 Task: Create a due date automation trigger when advanced on, on the tuesday of the week a card is due add fields with custom field "Resume" set to a number greater than 1 and lower than 10 at 11:00 AM.
Action: Mouse moved to (809, 252)
Screenshot: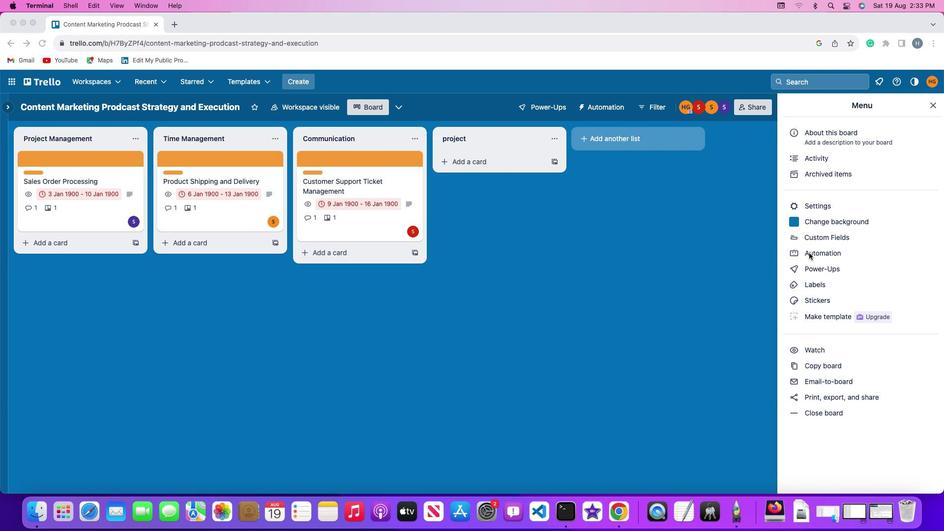 
Action: Mouse pressed left at (809, 252)
Screenshot: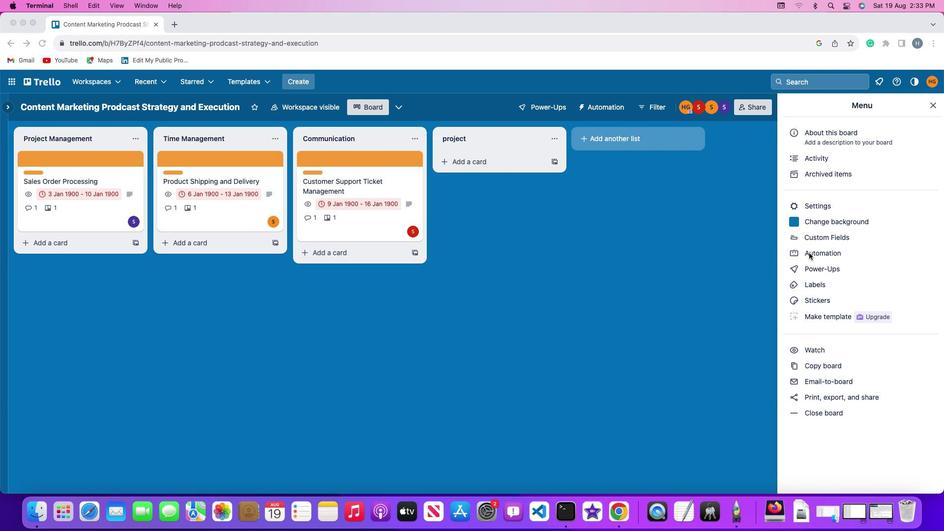 
Action: Mouse moved to (809, 252)
Screenshot: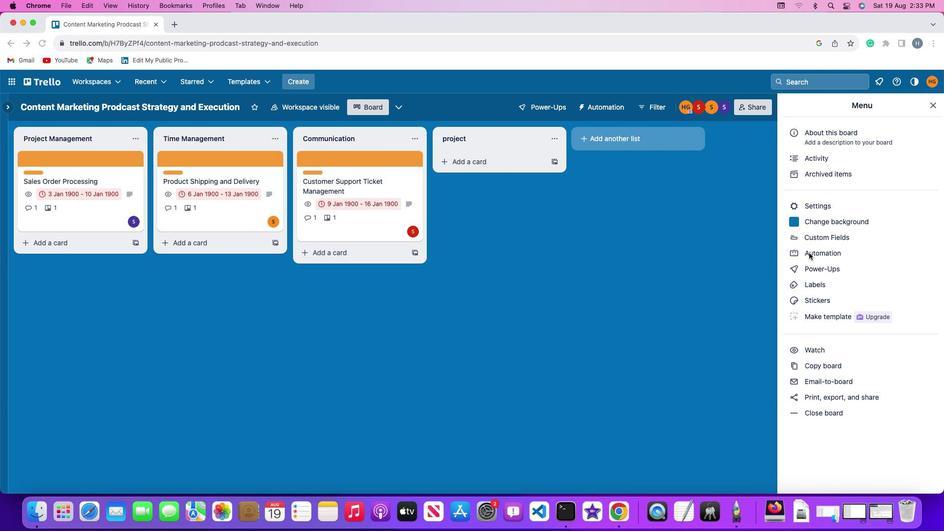 
Action: Mouse pressed left at (809, 252)
Screenshot: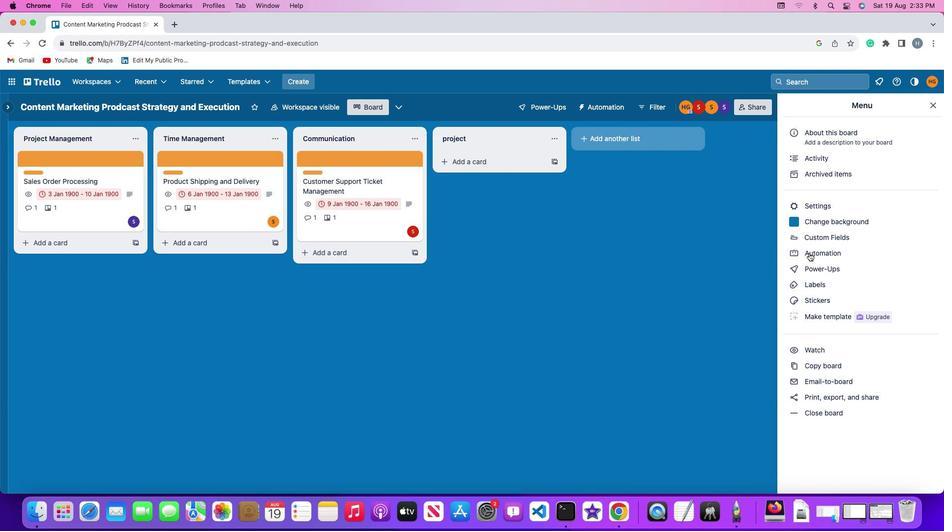 
Action: Mouse moved to (58, 230)
Screenshot: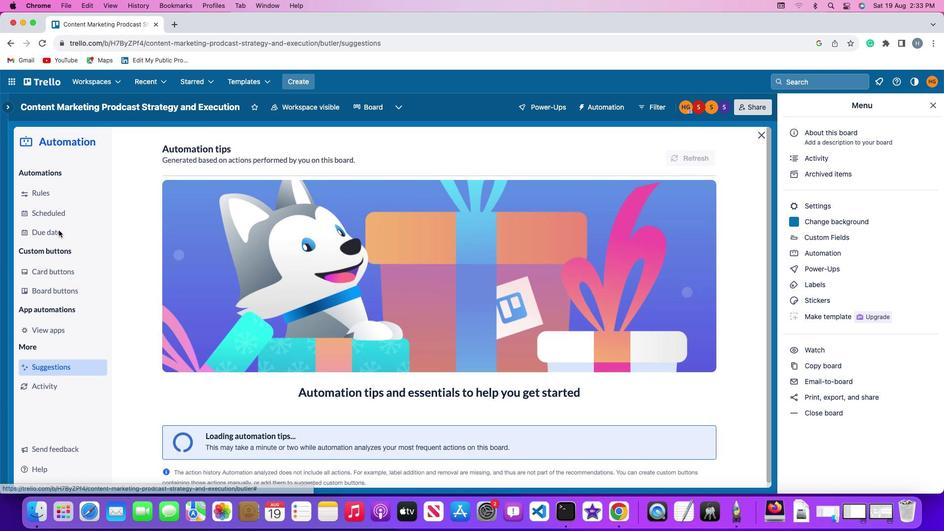 
Action: Mouse pressed left at (58, 230)
Screenshot: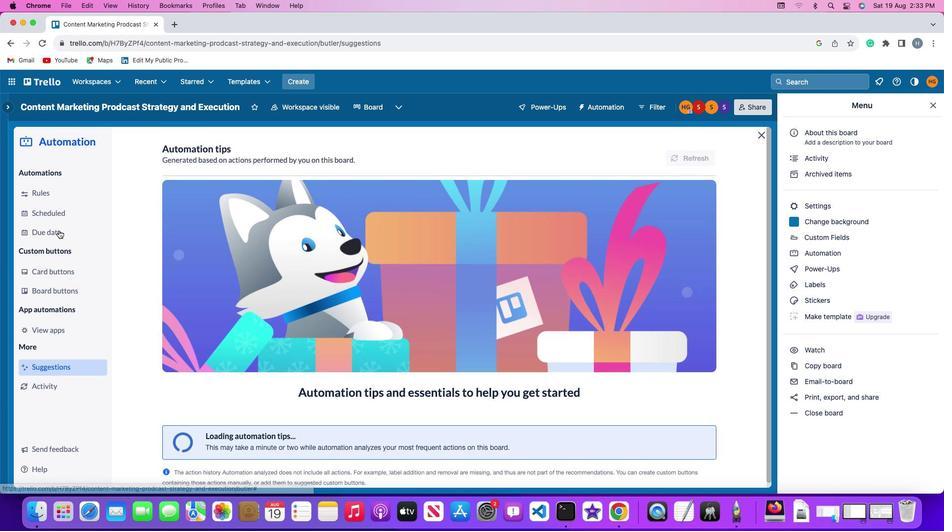 
Action: Mouse moved to (639, 152)
Screenshot: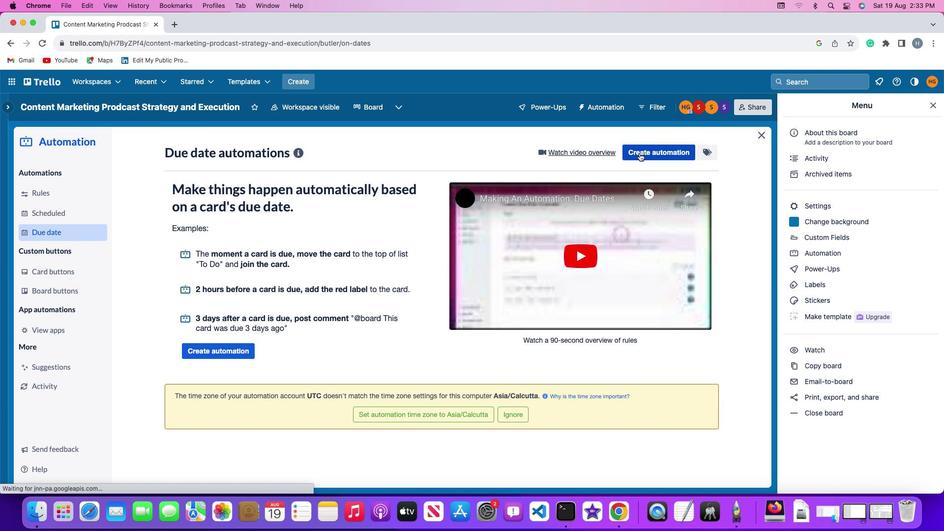 
Action: Mouse pressed left at (639, 152)
Screenshot: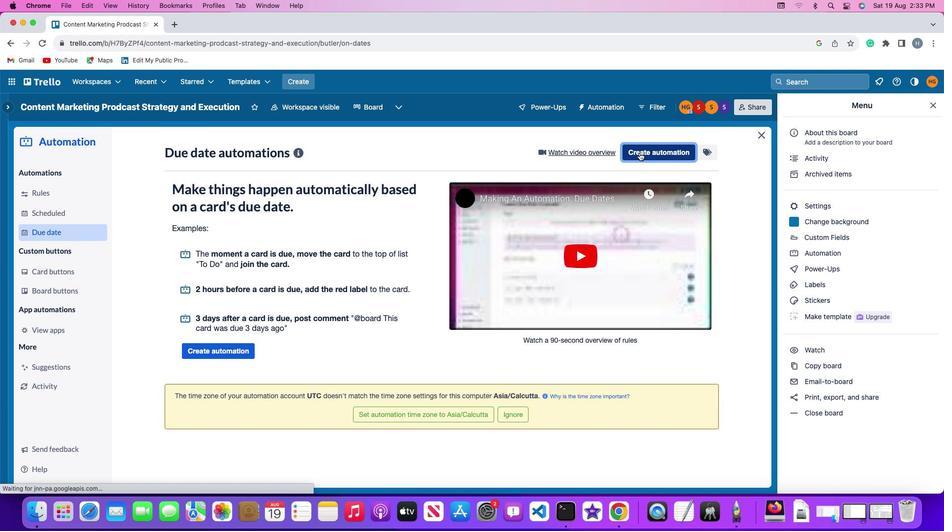 
Action: Mouse moved to (188, 243)
Screenshot: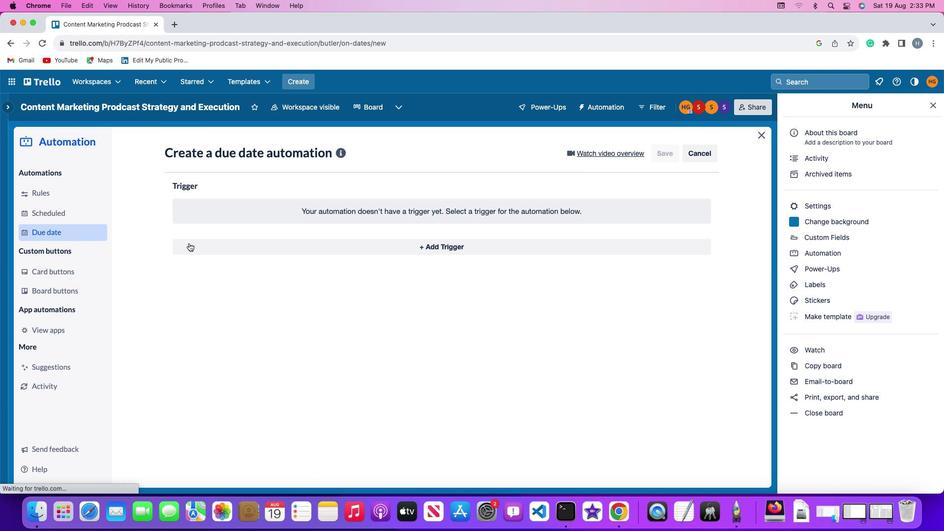 
Action: Mouse pressed left at (188, 243)
Screenshot: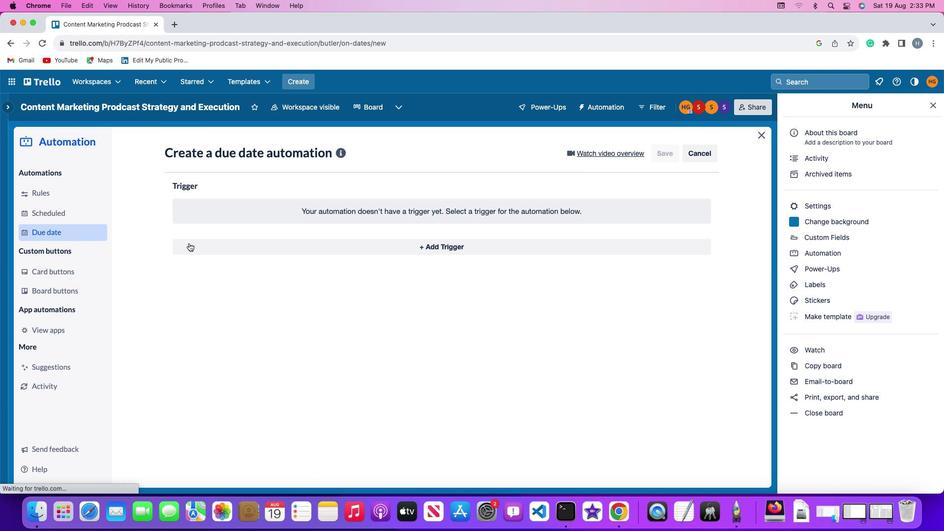 
Action: Mouse moved to (216, 431)
Screenshot: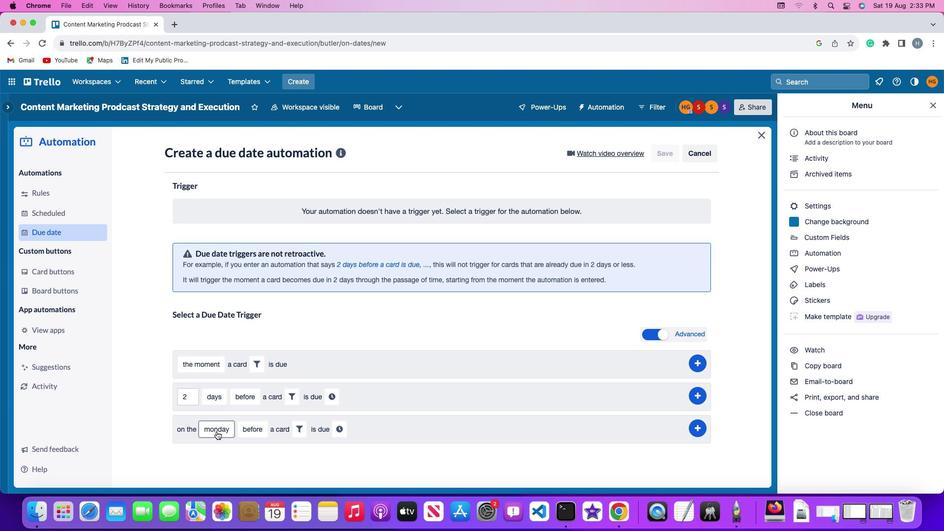 
Action: Mouse pressed left at (216, 431)
Screenshot: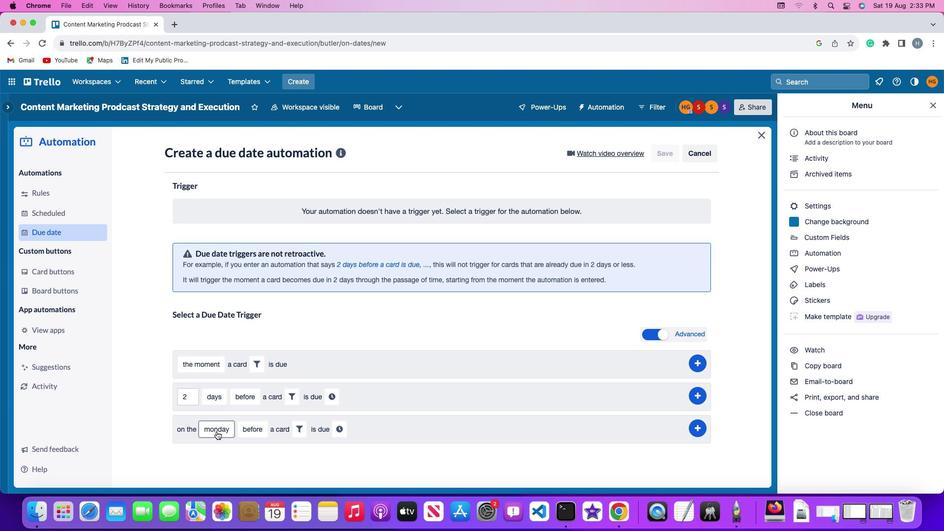 
Action: Mouse moved to (240, 315)
Screenshot: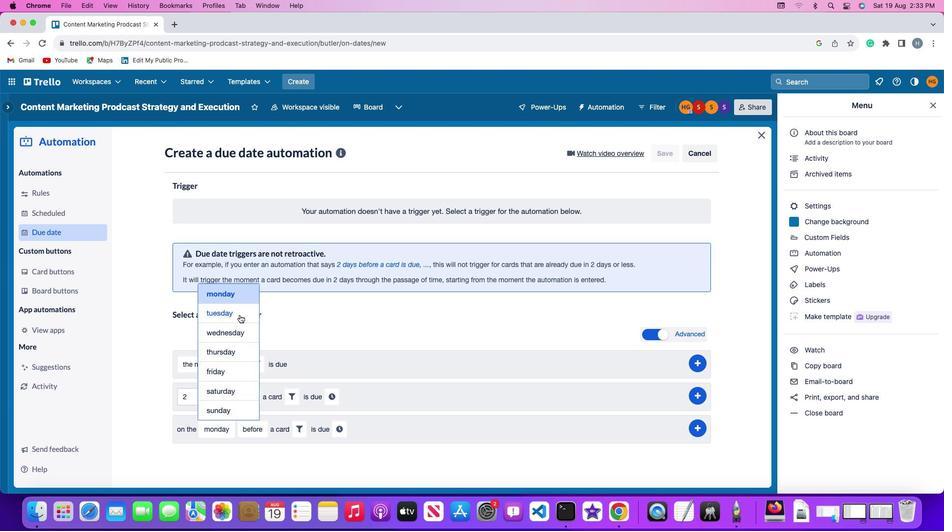 
Action: Mouse pressed left at (240, 315)
Screenshot: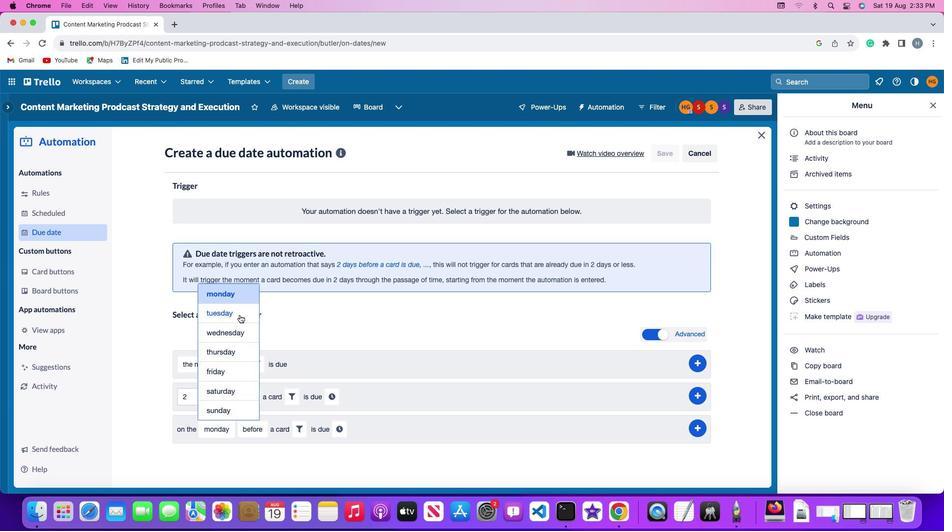 
Action: Mouse moved to (256, 424)
Screenshot: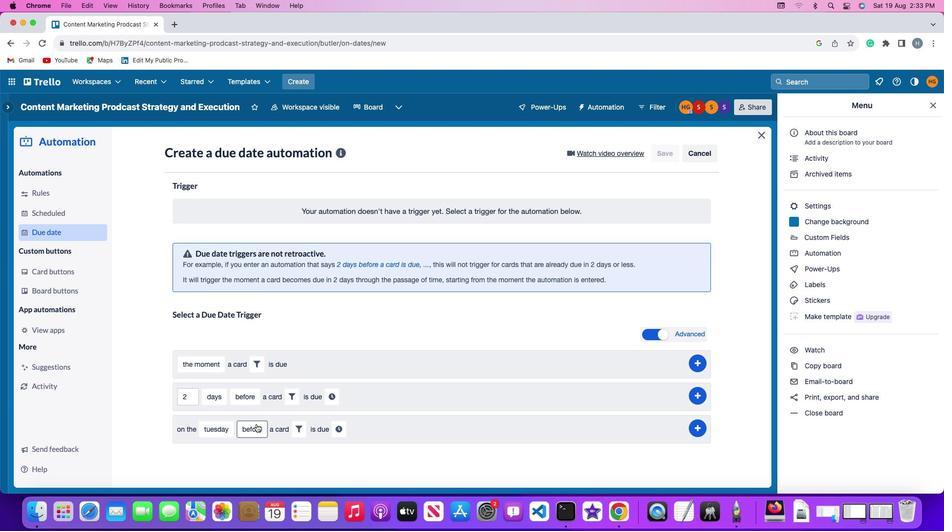 
Action: Mouse pressed left at (256, 424)
Screenshot: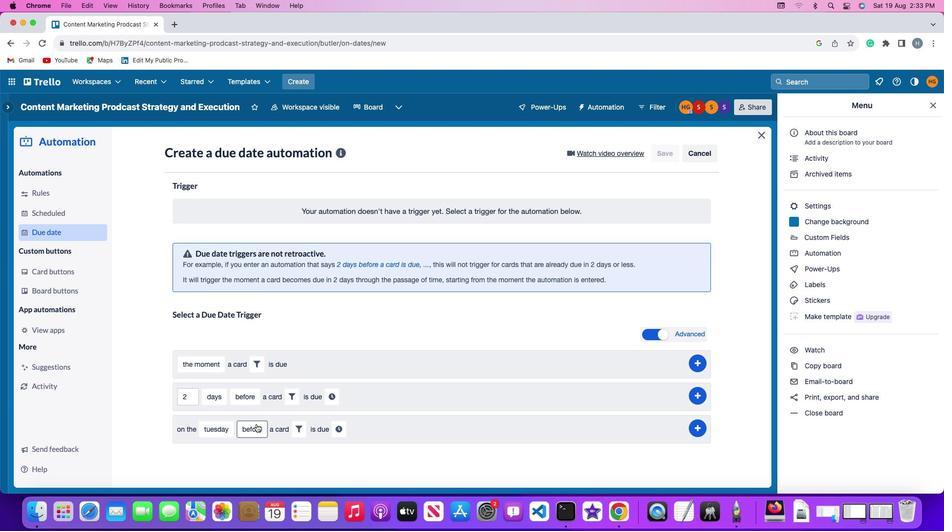 
Action: Mouse moved to (257, 395)
Screenshot: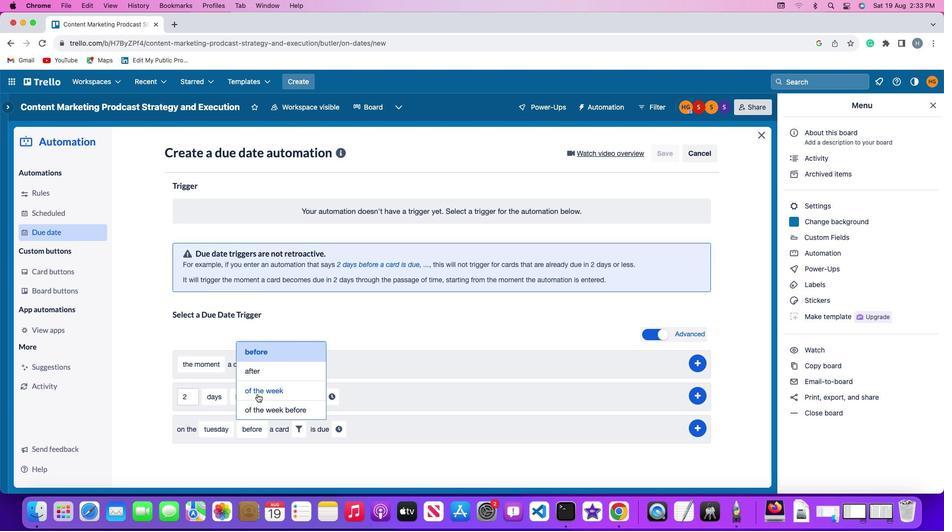 
Action: Mouse pressed left at (257, 395)
Screenshot: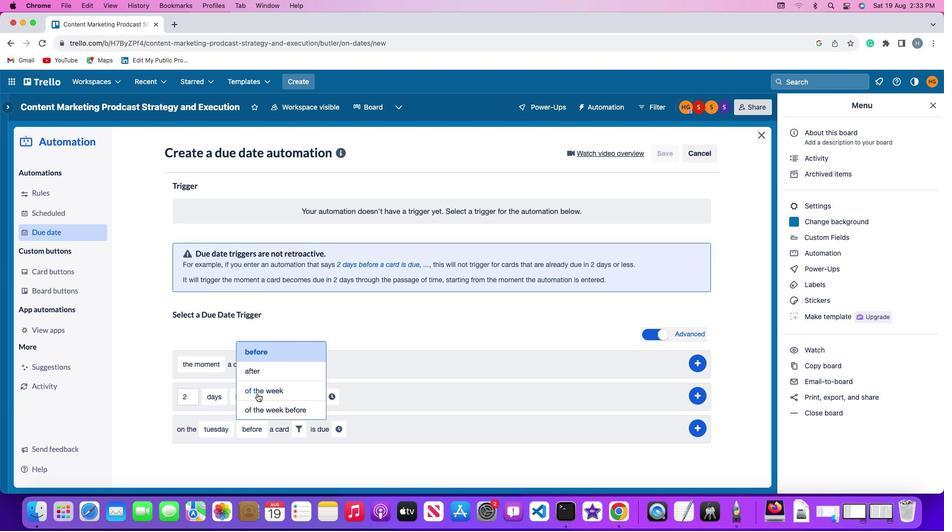 
Action: Mouse moved to (318, 427)
Screenshot: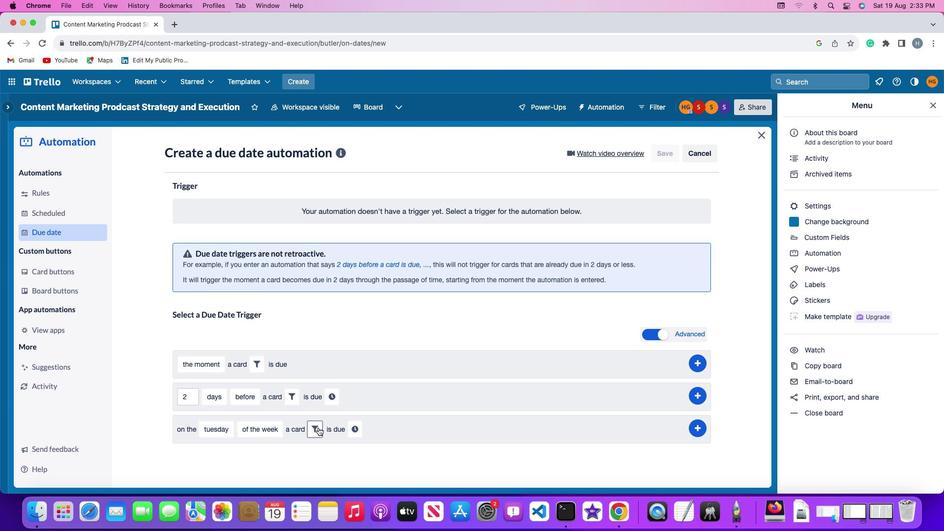 
Action: Mouse pressed left at (318, 427)
Screenshot: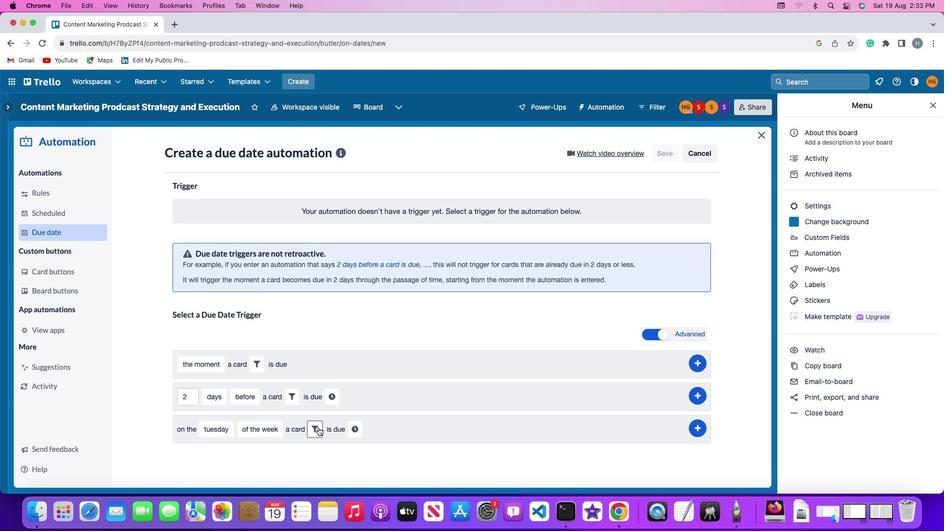 
Action: Mouse moved to (474, 459)
Screenshot: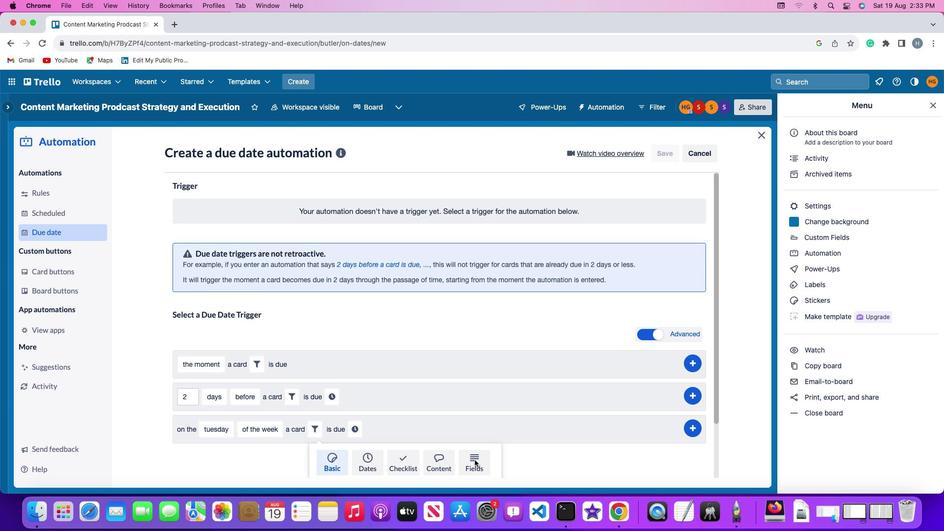 
Action: Mouse pressed left at (474, 459)
Screenshot: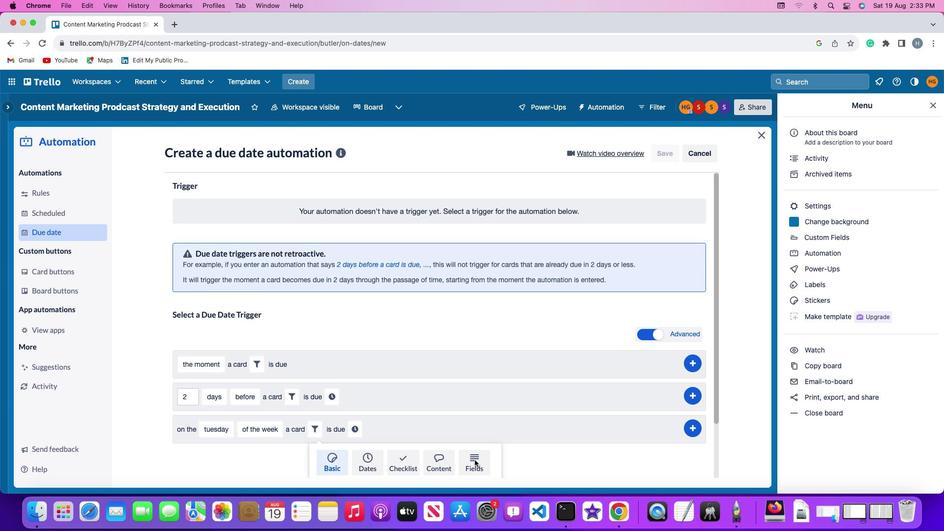 
Action: Mouse moved to (283, 443)
Screenshot: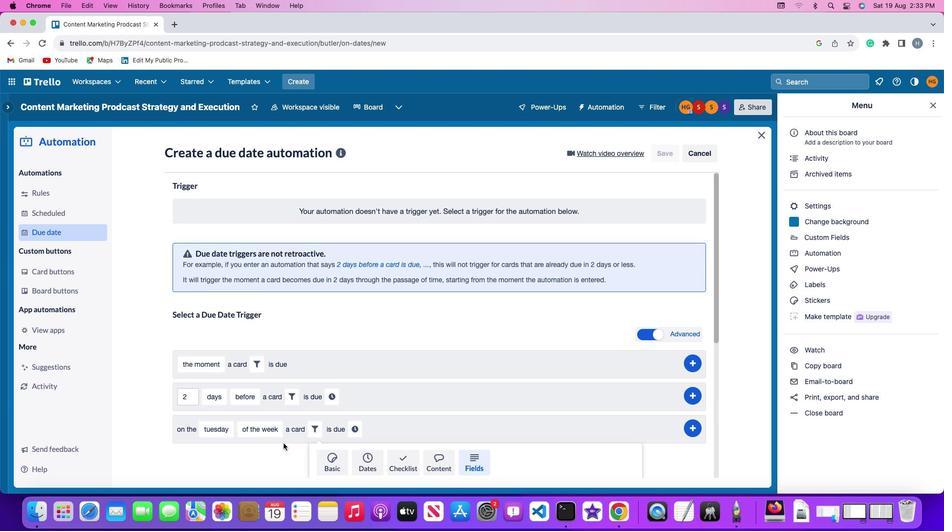 
Action: Mouse scrolled (283, 443) with delta (0, 0)
Screenshot: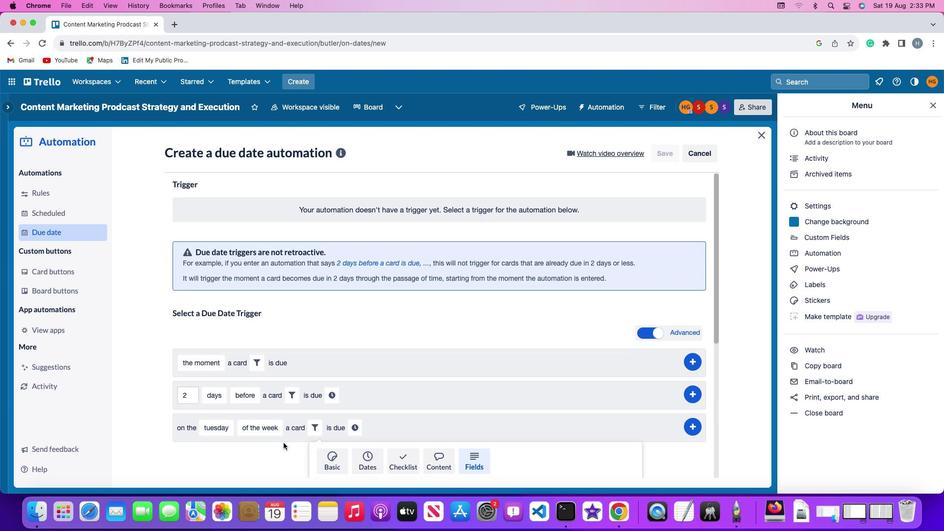 
Action: Mouse scrolled (283, 443) with delta (0, 0)
Screenshot: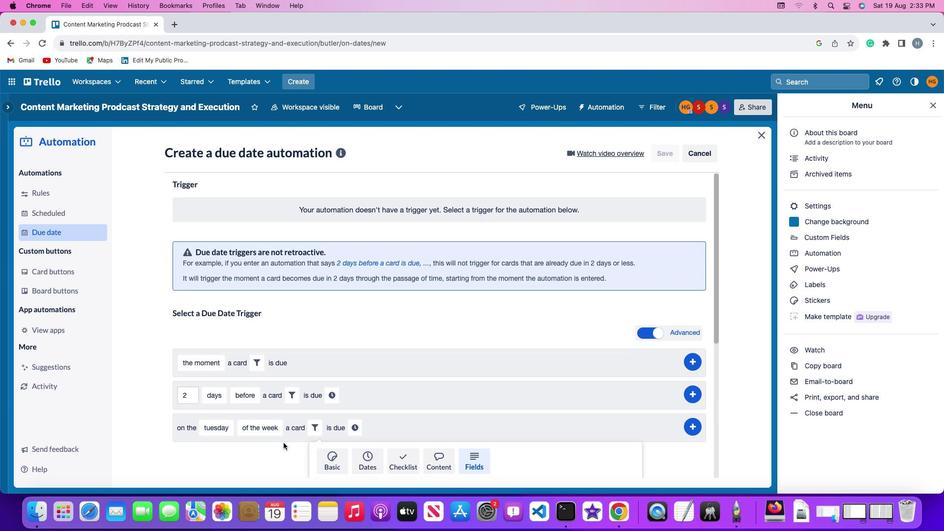 
Action: Mouse scrolled (283, 443) with delta (0, -1)
Screenshot: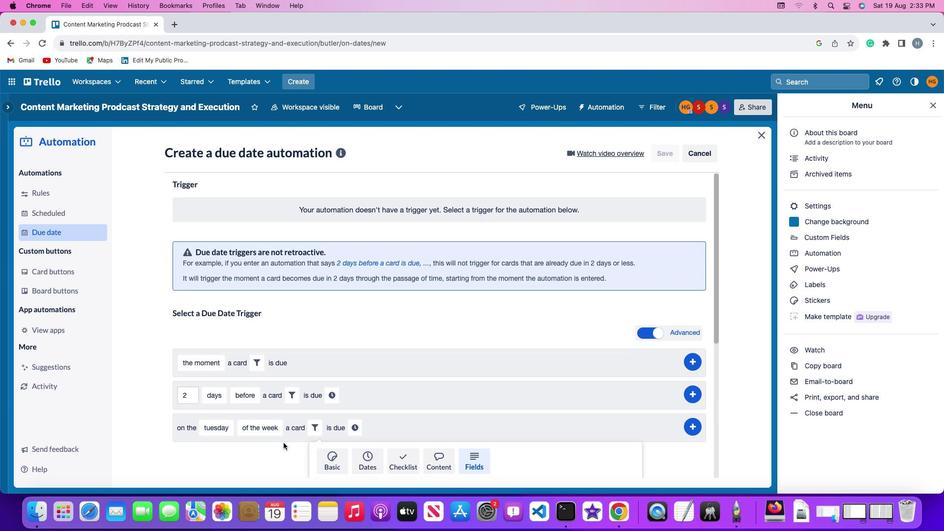 
Action: Mouse moved to (283, 443)
Screenshot: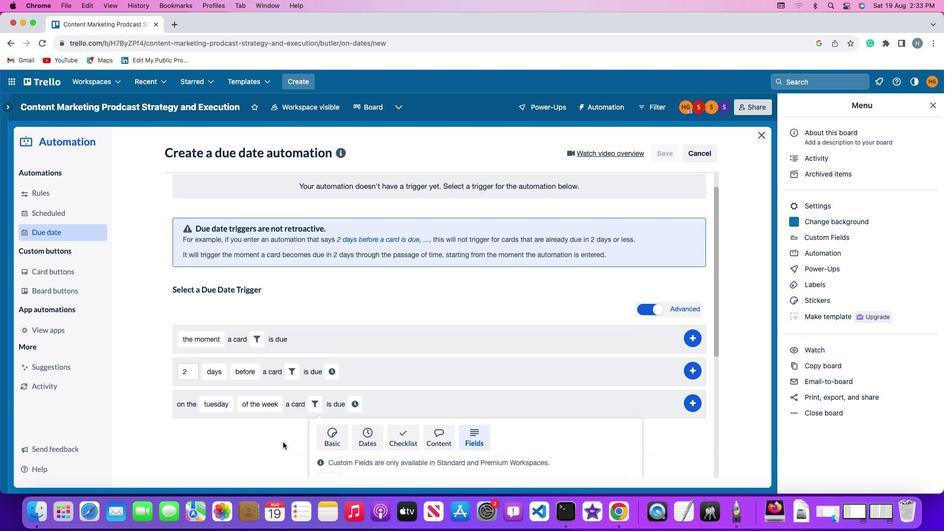 
Action: Mouse scrolled (283, 443) with delta (0, -2)
Screenshot: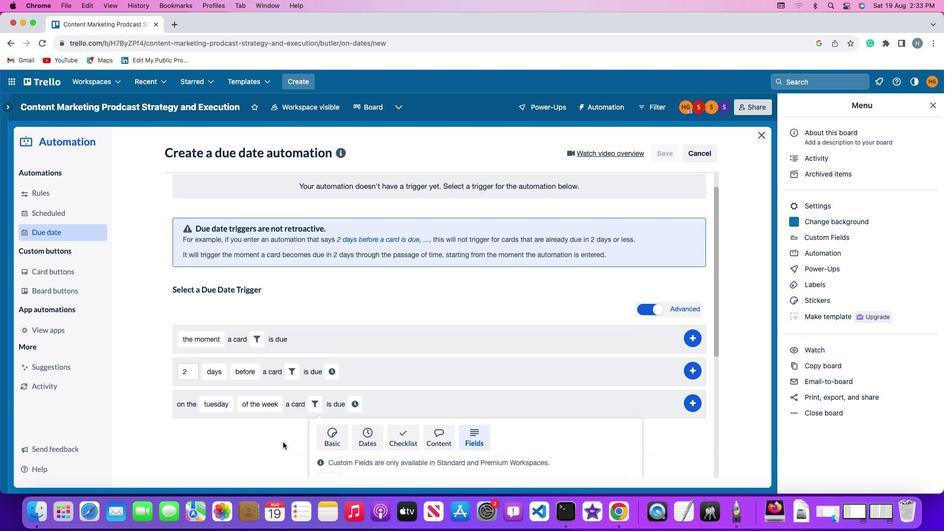 
Action: Mouse moved to (283, 442)
Screenshot: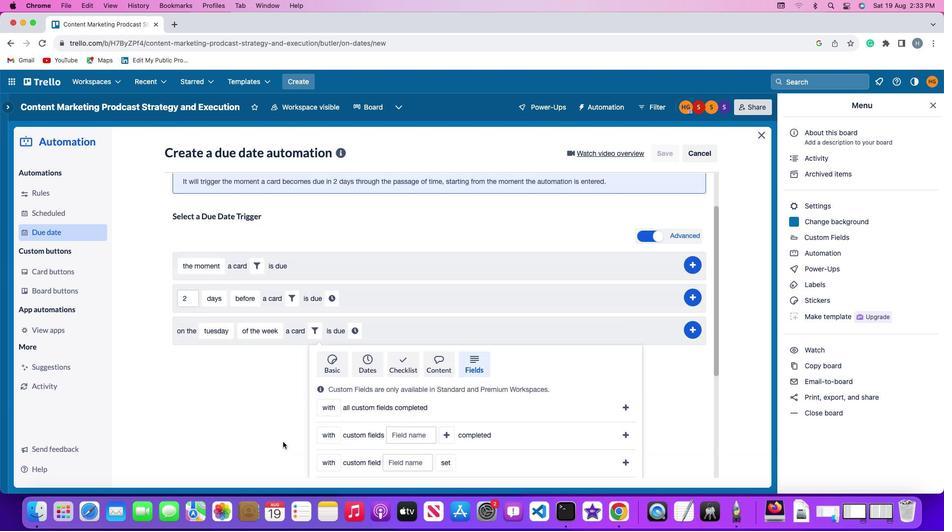 
Action: Mouse scrolled (283, 442) with delta (0, -2)
Screenshot: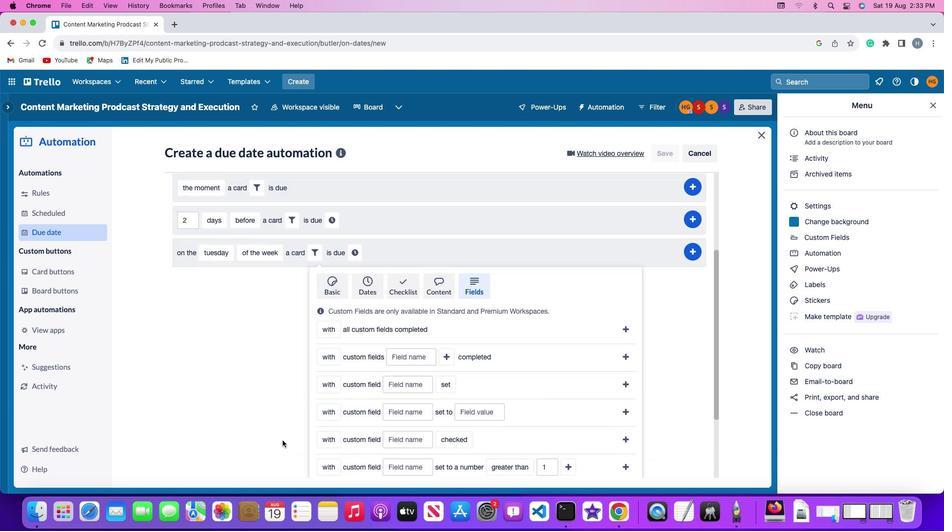 
Action: Mouse moved to (280, 432)
Screenshot: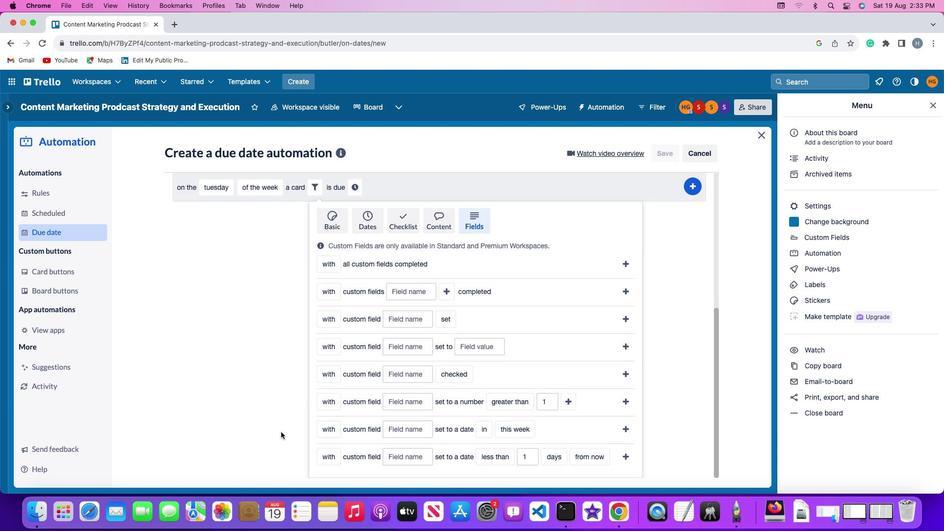 
Action: Mouse scrolled (280, 432) with delta (0, 0)
Screenshot: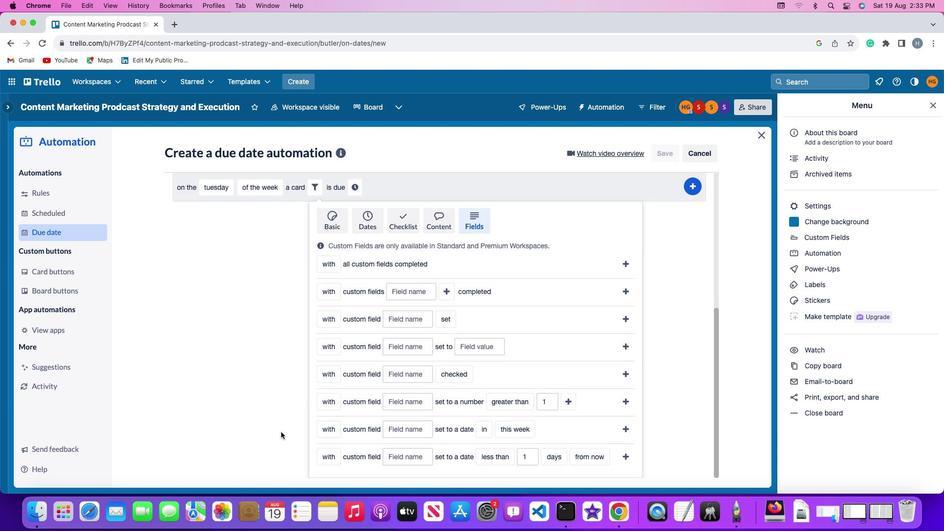 
Action: Mouse moved to (280, 432)
Screenshot: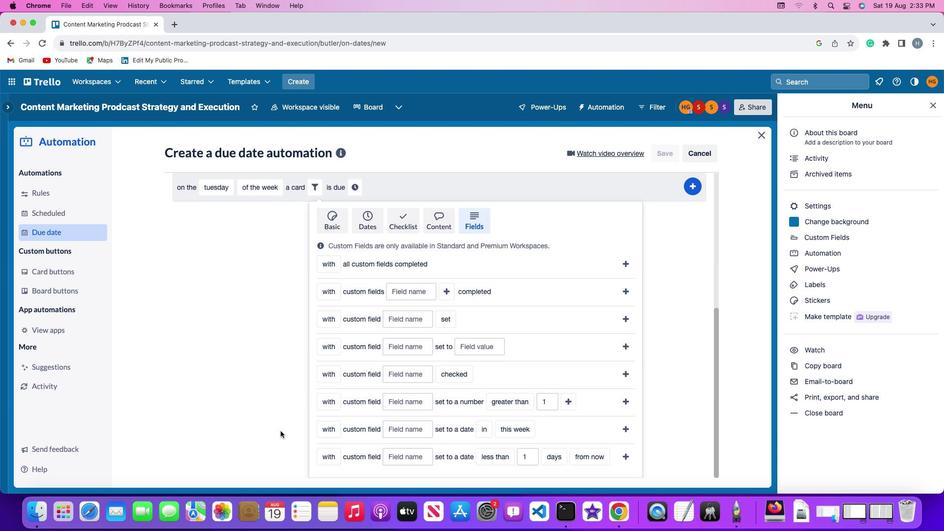 
Action: Mouse scrolled (280, 432) with delta (0, 0)
Screenshot: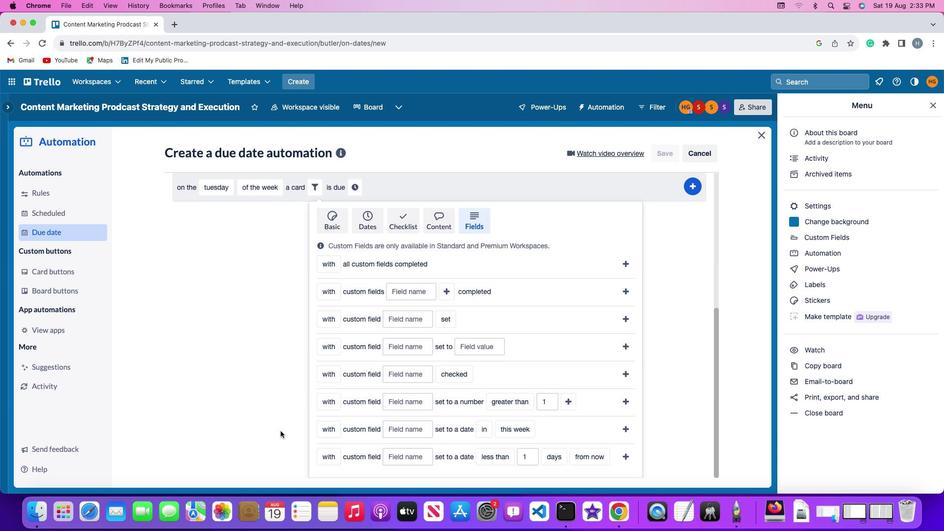 
Action: Mouse moved to (280, 432)
Screenshot: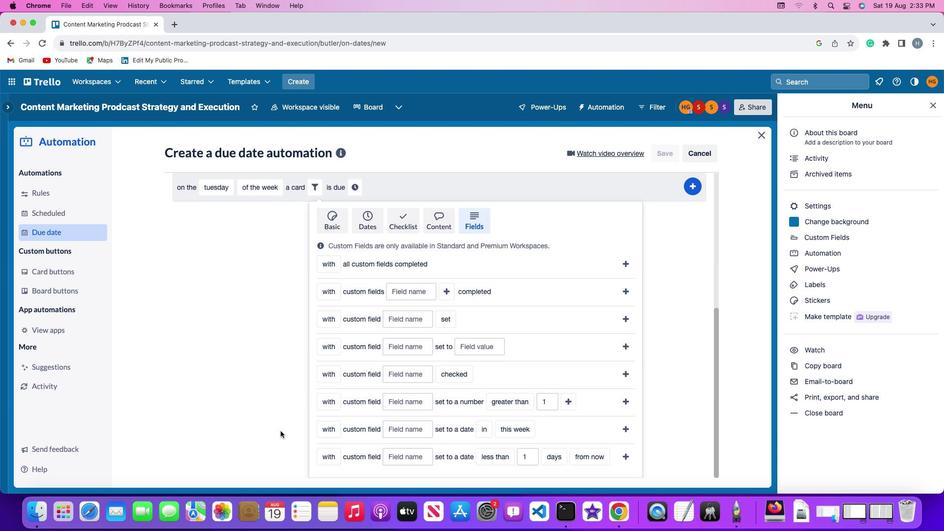 
Action: Mouse scrolled (280, 432) with delta (0, -1)
Screenshot: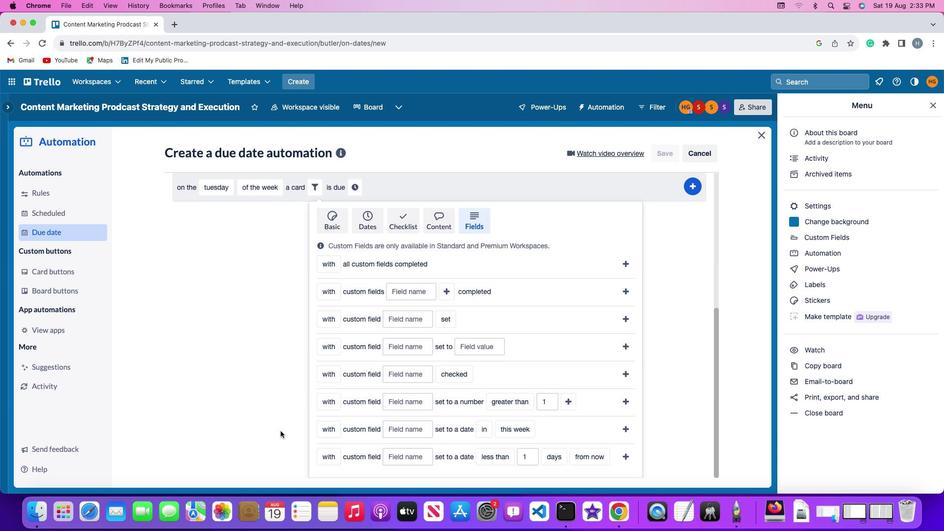 
Action: Mouse moved to (280, 431)
Screenshot: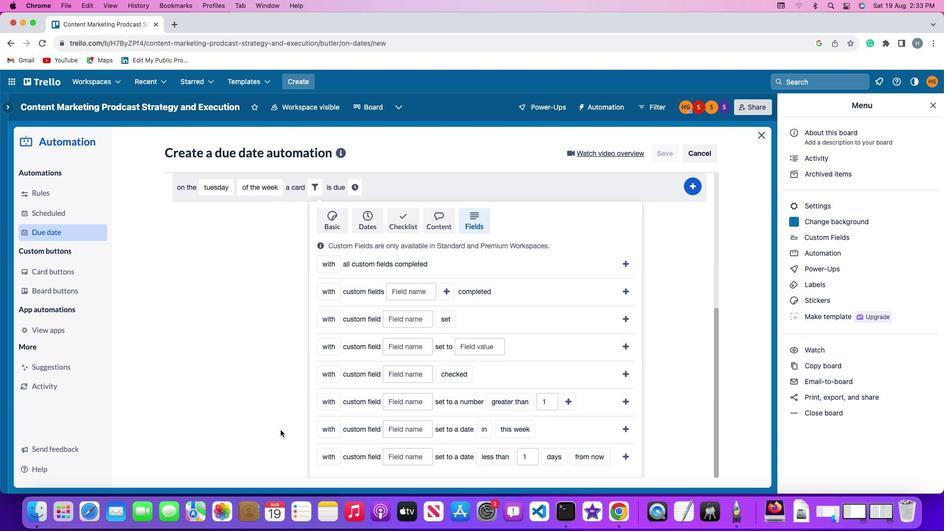 
Action: Mouse scrolled (280, 431) with delta (0, -2)
Screenshot: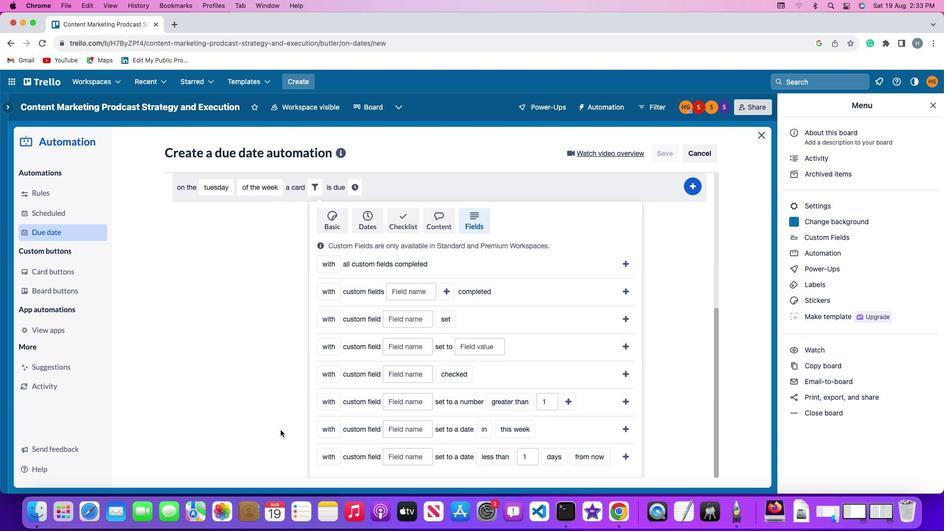 
Action: Mouse moved to (334, 405)
Screenshot: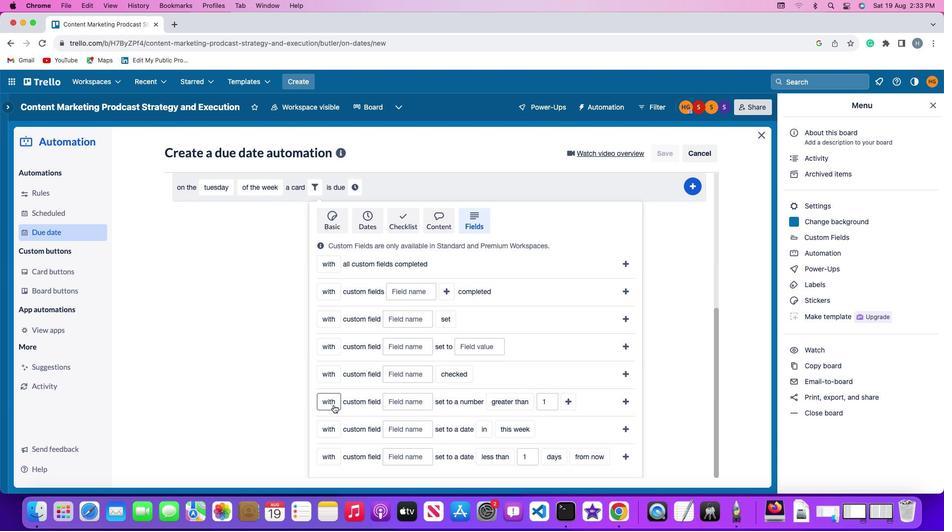 
Action: Mouse pressed left at (334, 405)
Screenshot: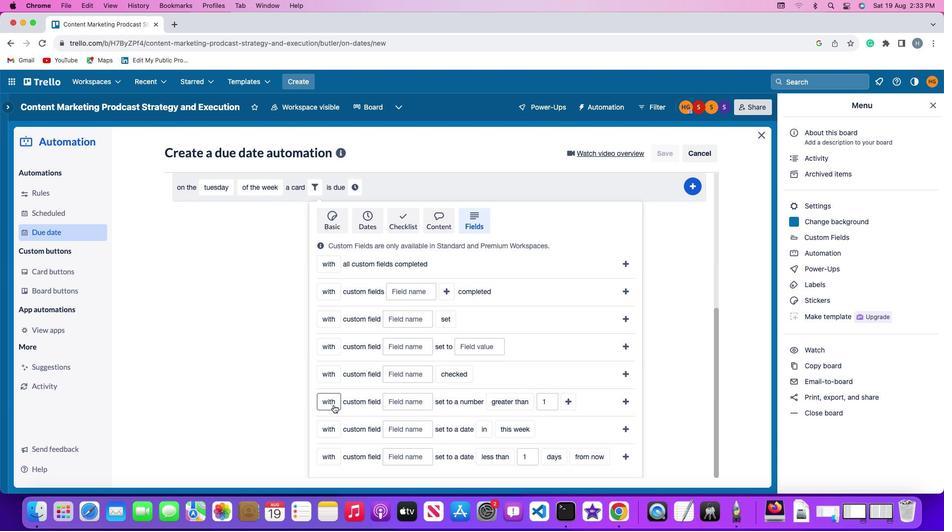 
Action: Mouse moved to (338, 422)
Screenshot: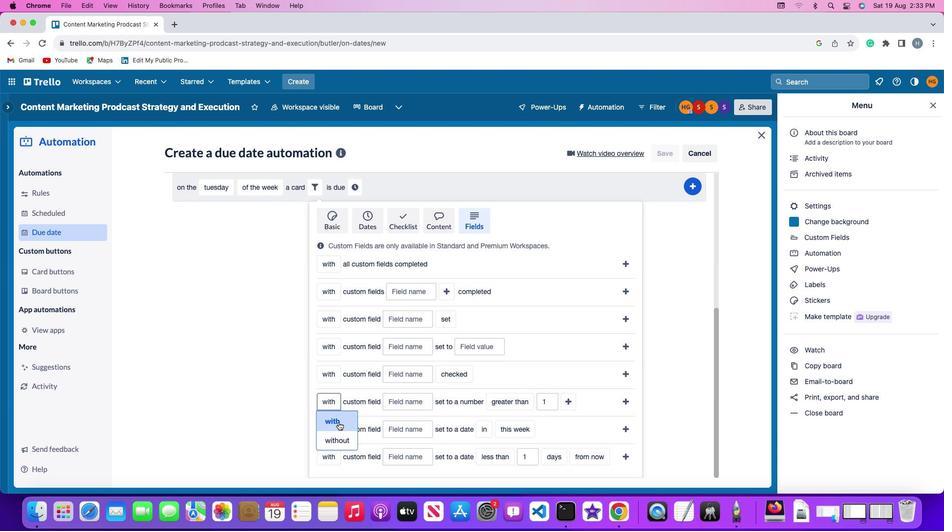 
Action: Mouse pressed left at (338, 422)
Screenshot: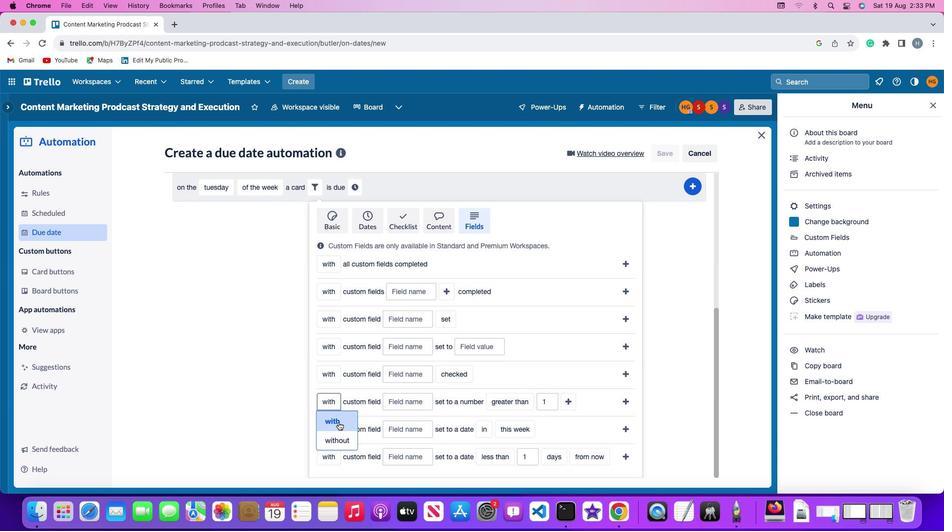 
Action: Mouse moved to (414, 403)
Screenshot: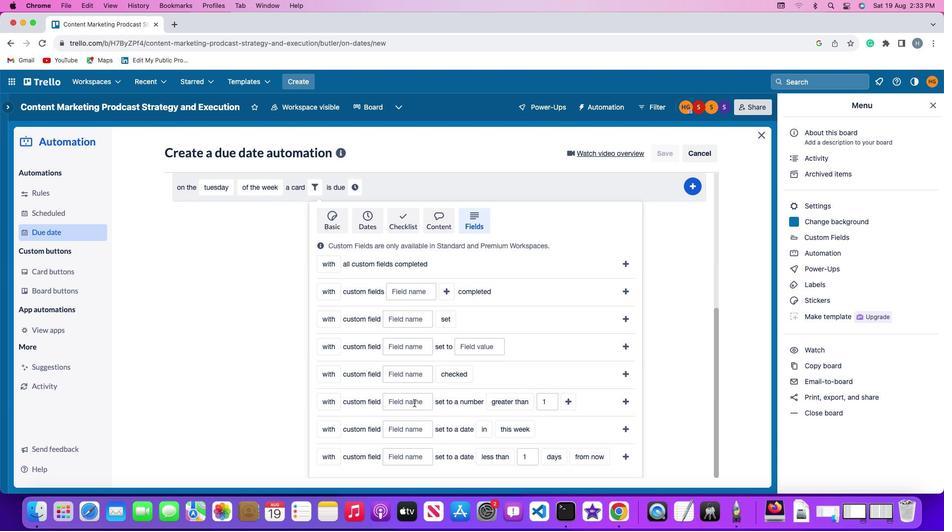 
Action: Mouse pressed left at (414, 403)
Screenshot: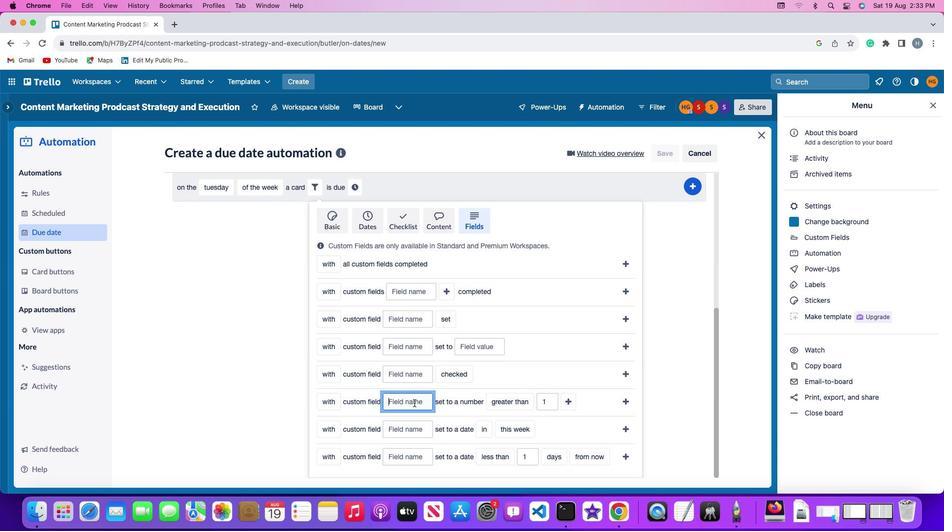 
Action: Mouse moved to (415, 401)
Screenshot: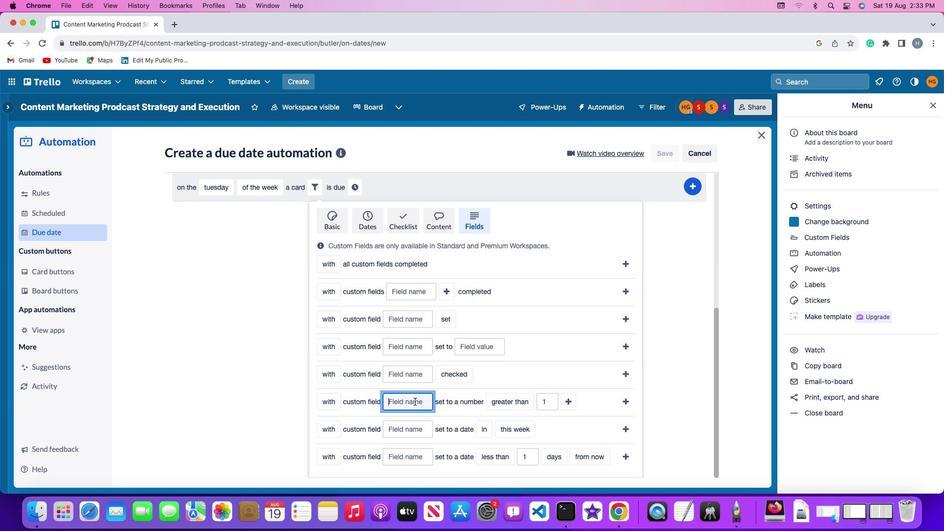 
Action: Key pressed Key.shift
Screenshot: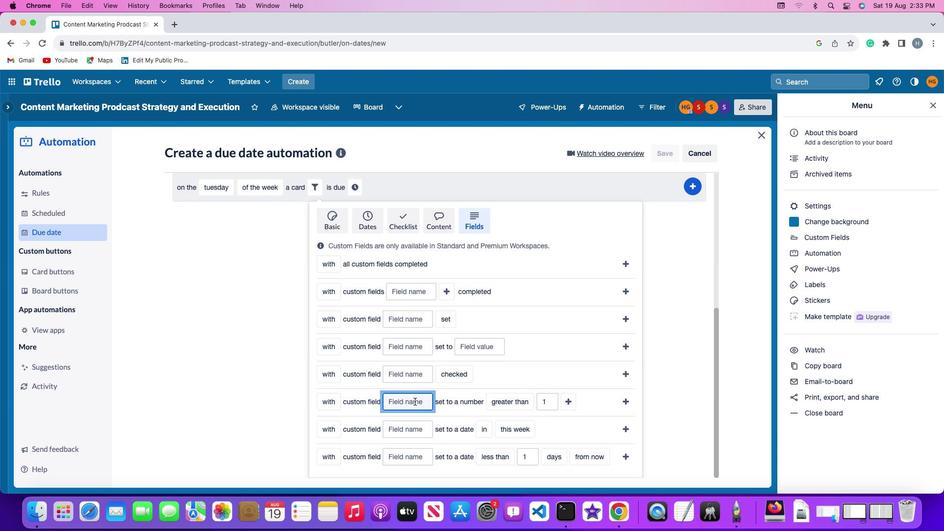 
Action: Mouse moved to (414, 400)
Screenshot: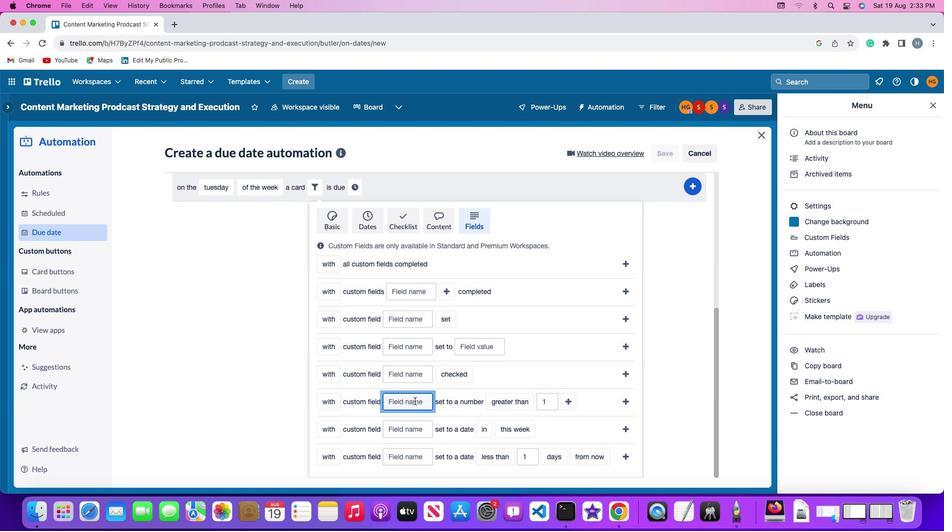 
Action: Key pressed 'R''e''s''u''m''e'
Screenshot: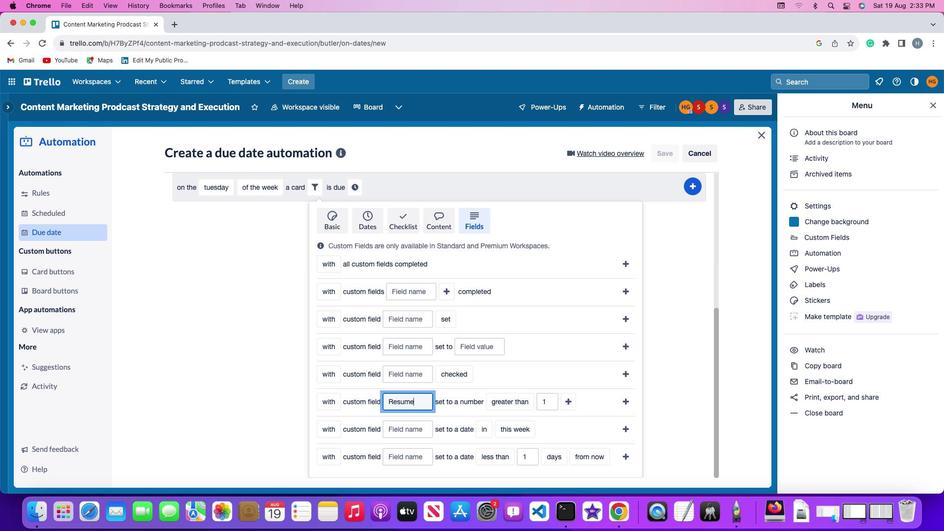 
Action: Mouse moved to (497, 406)
Screenshot: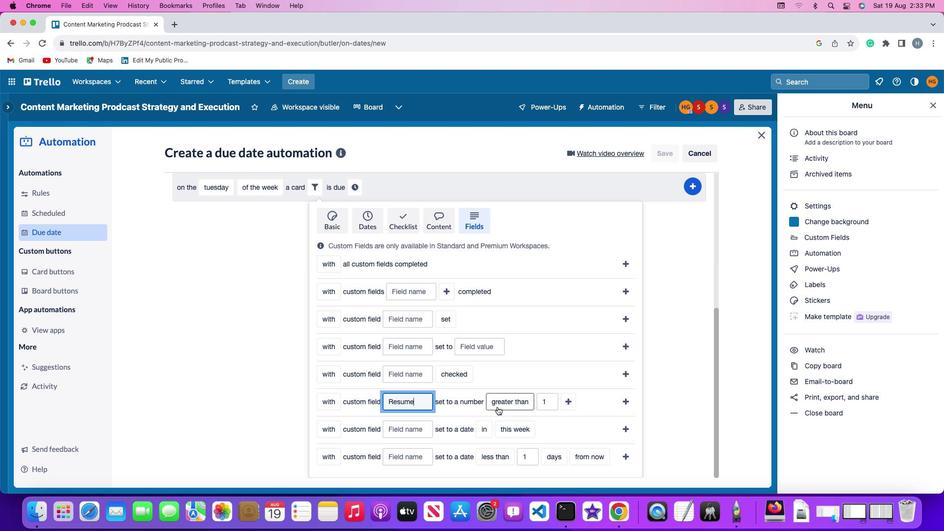 
Action: Mouse pressed left at (497, 406)
Screenshot: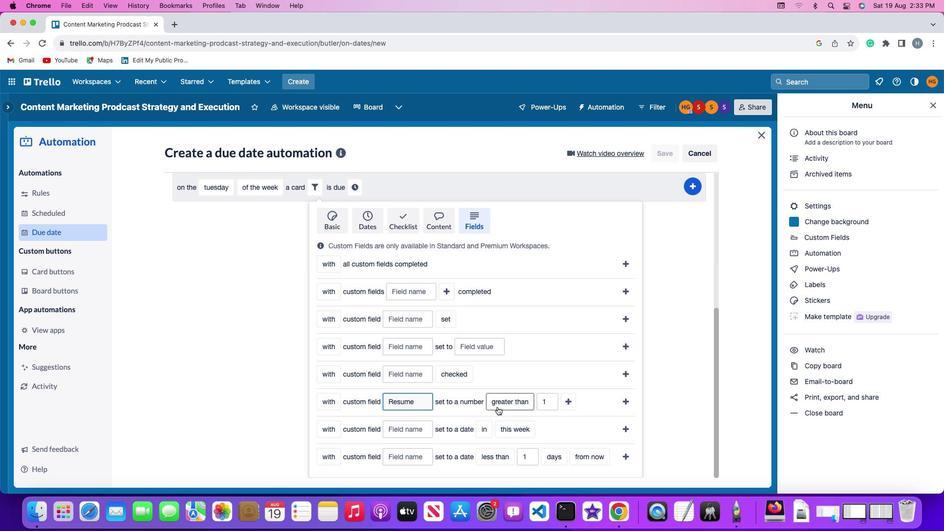 
Action: Mouse moved to (514, 326)
Screenshot: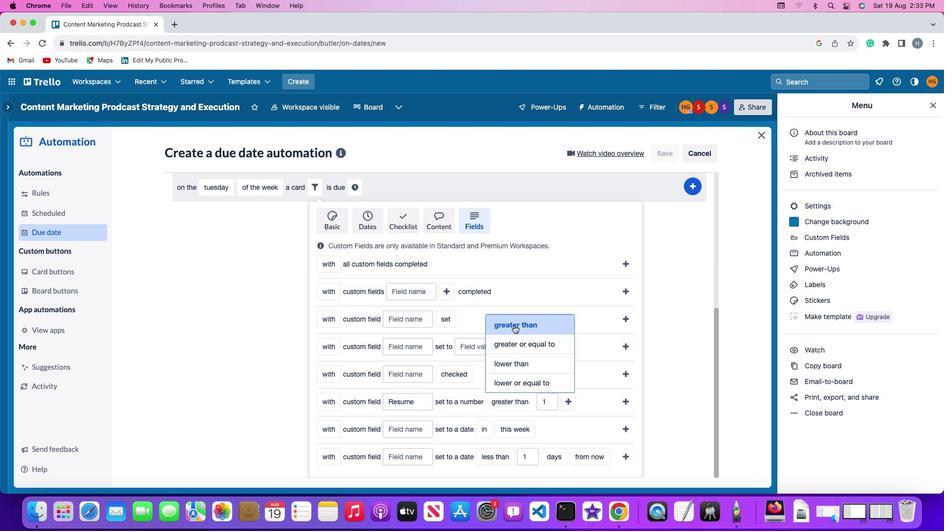 
Action: Mouse pressed left at (514, 326)
Screenshot: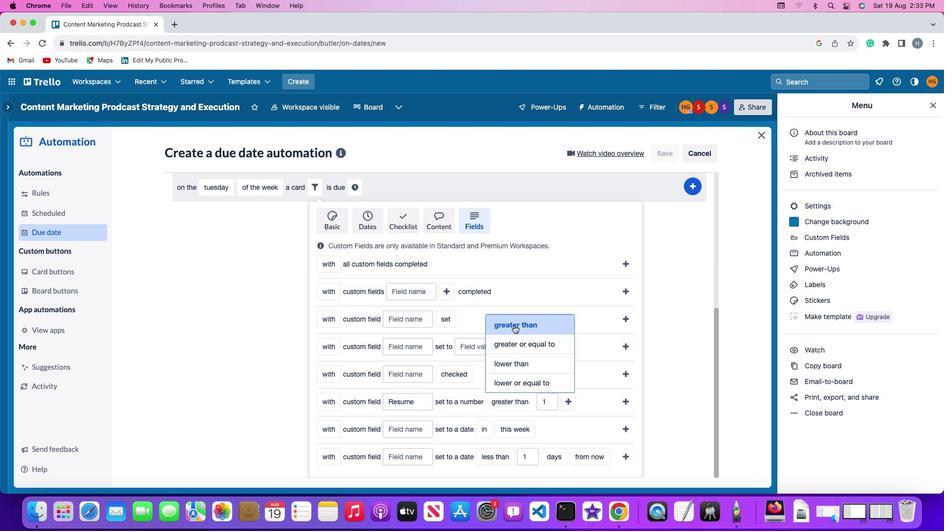 
Action: Mouse moved to (548, 401)
Screenshot: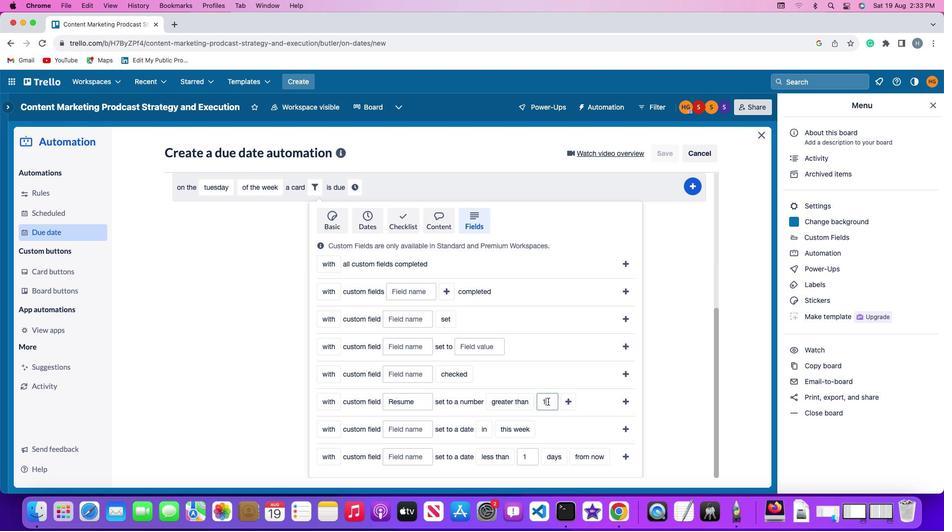 
Action: Mouse pressed left at (548, 401)
Screenshot: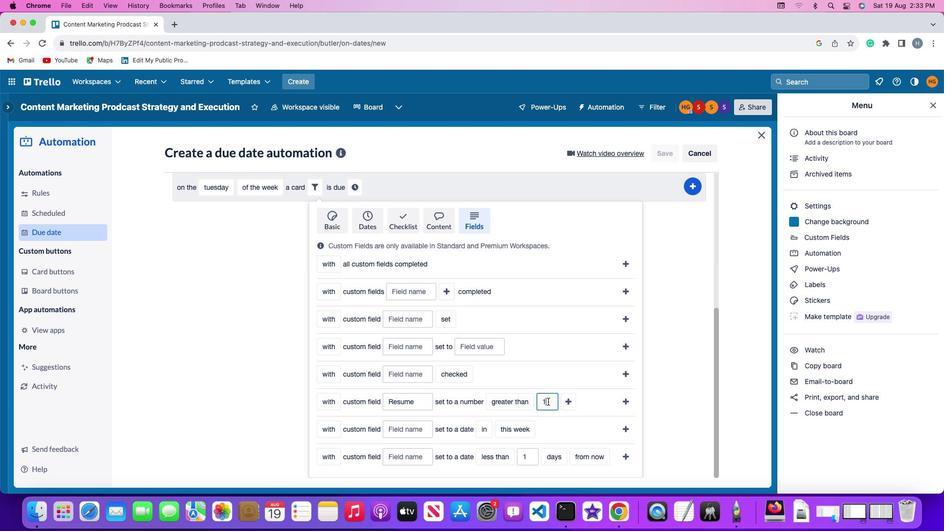 
Action: Mouse moved to (549, 401)
Screenshot: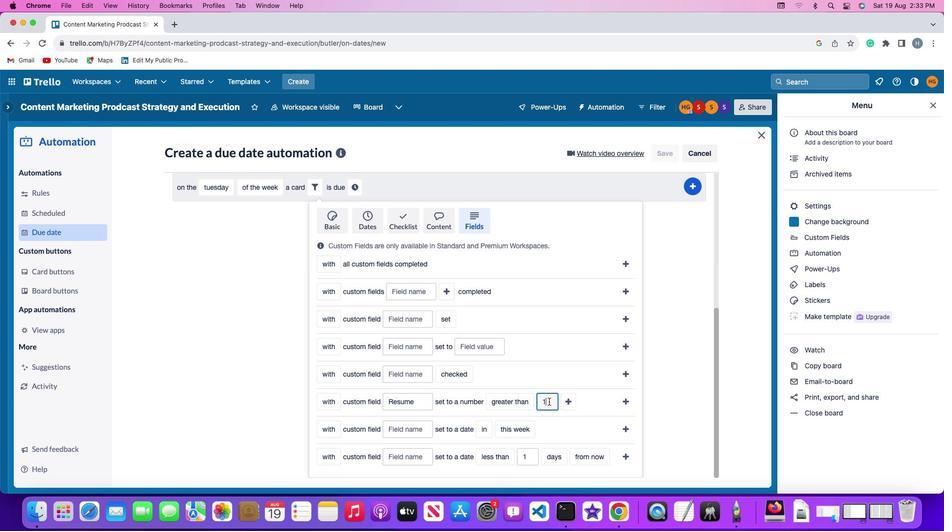 
Action: Key pressed Key.backspace'1'
Screenshot: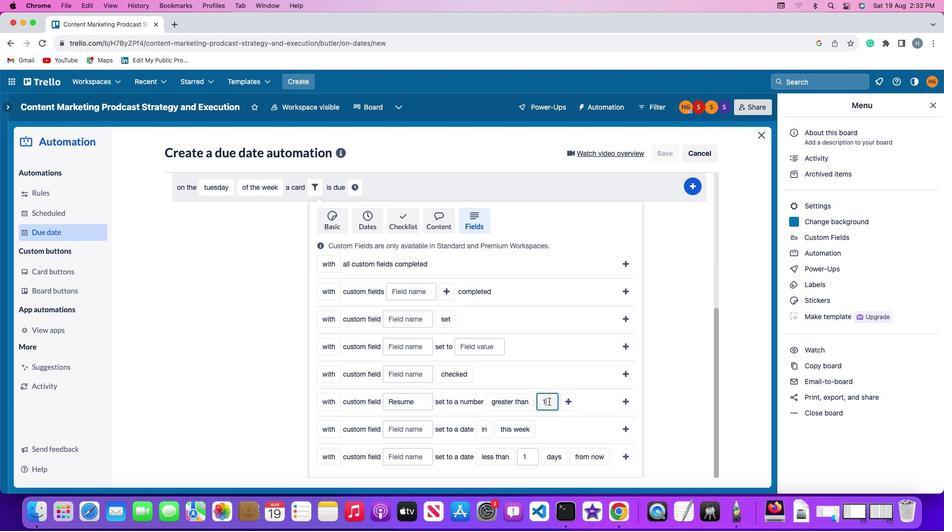 
Action: Mouse moved to (572, 404)
Screenshot: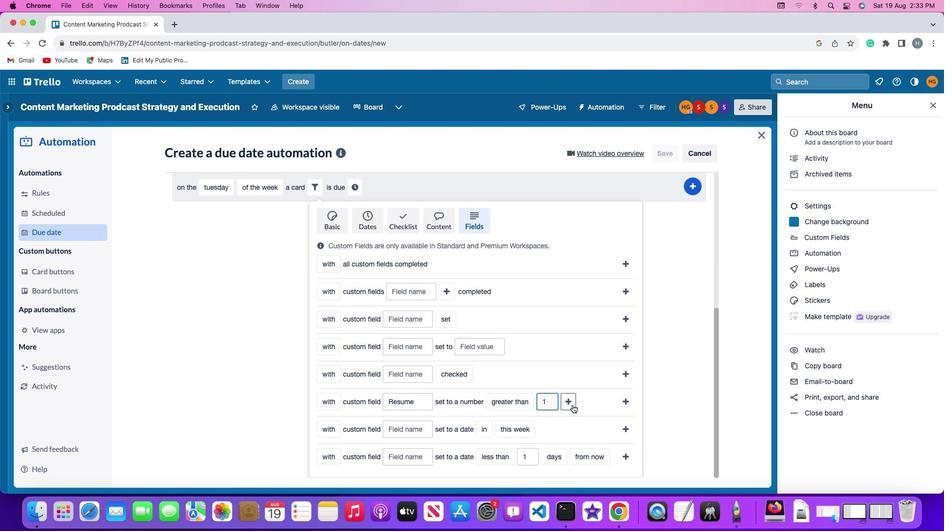 
Action: Mouse pressed left at (572, 404)
Screenshot: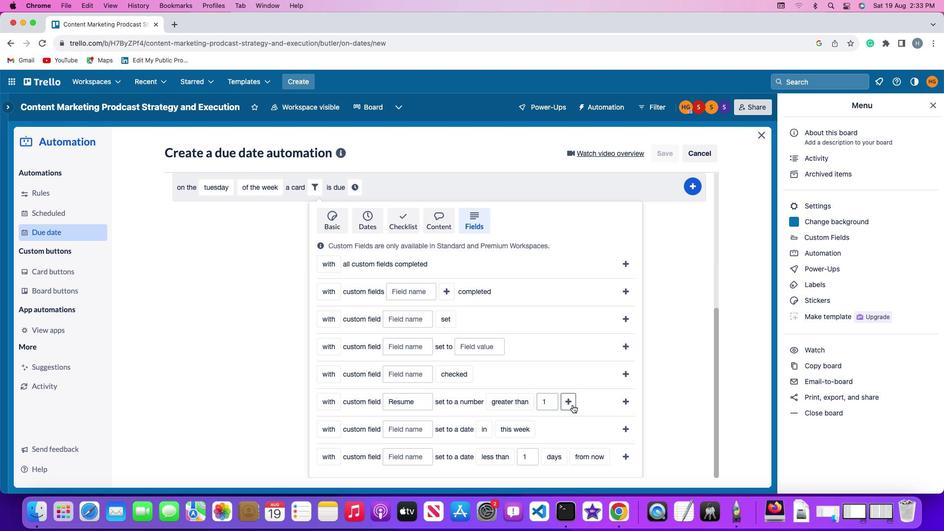 
Action: Mouse moved to (595, 405)
Screenshot: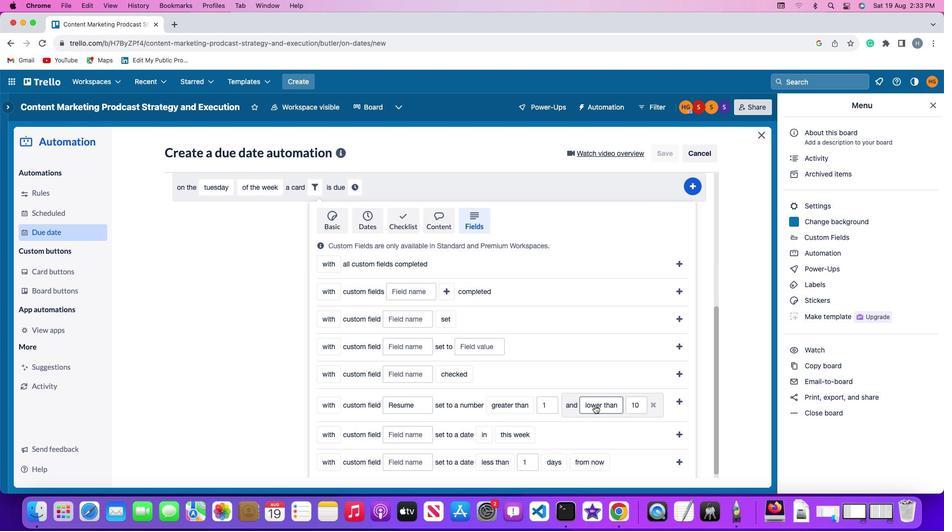 
Action: Mouse pressed left at (595, 405)
Screenshot: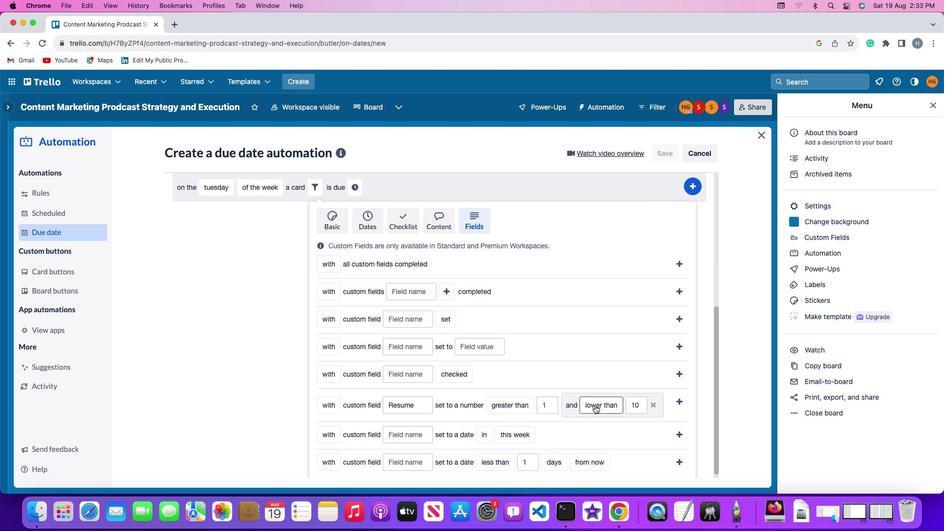 
Action: Mouse moved to (607, 325)
Screenshot: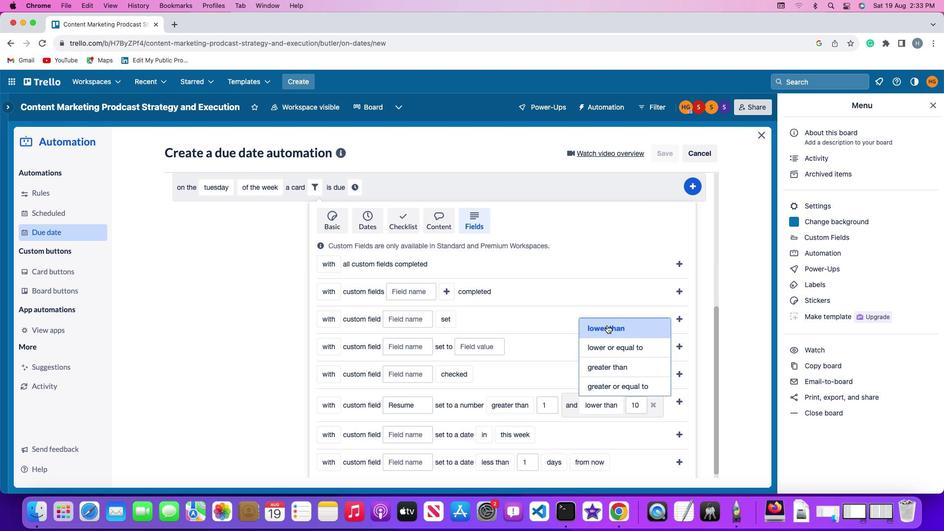 
Action: Mouse pressed left at (607, 325)
Screenshot: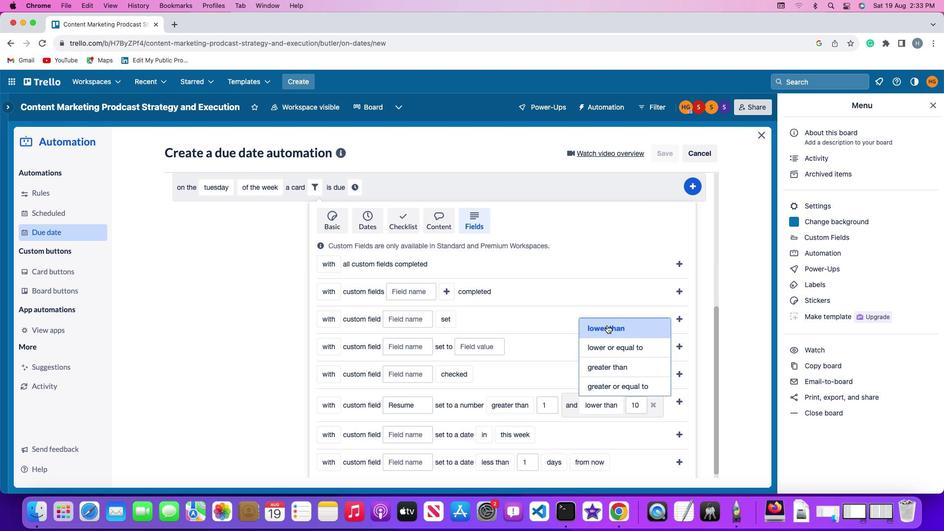 
Action: Mouse moved to (645, 405)
Screenshot: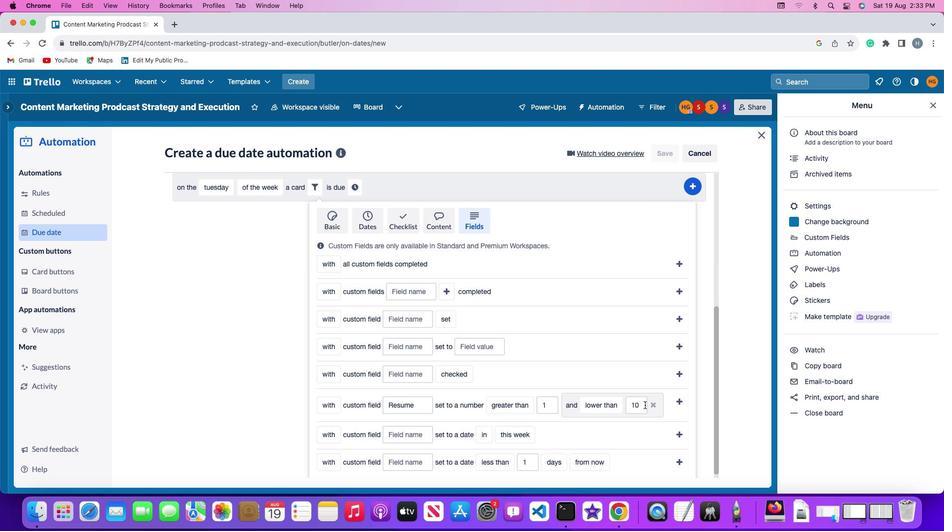 
Action: Mouse pressed left at (645, 405)
Screenshot: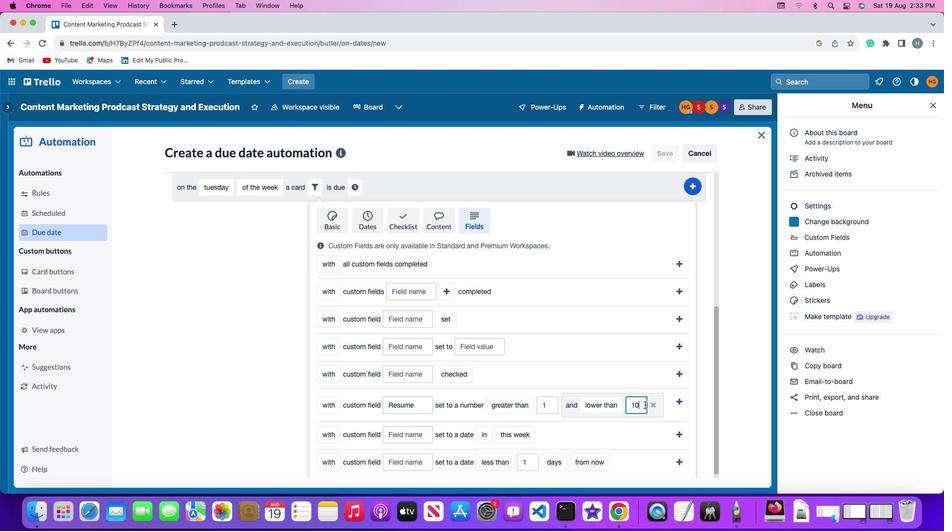 
Action: Key pressed Key.backspaceKey.backspace'1''0'
Screenshot: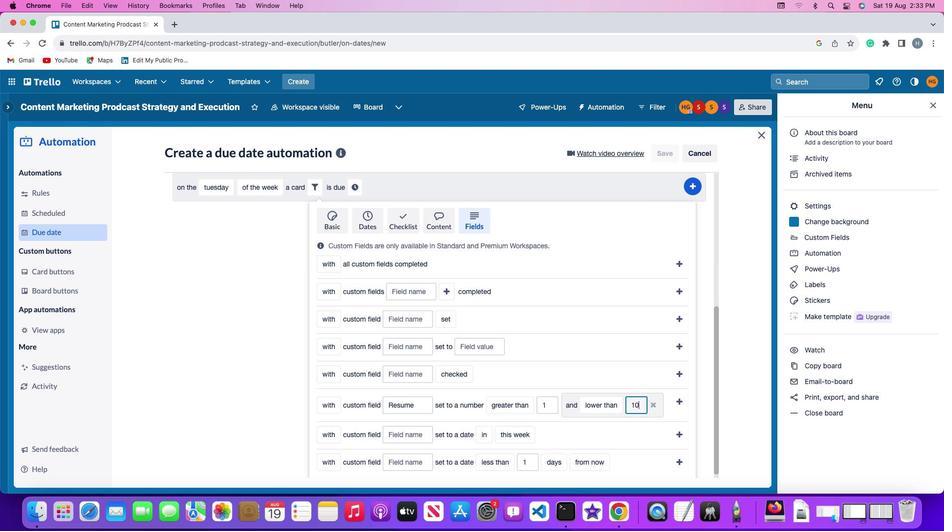 
Action: Mouse moved to (678, 401)
Screenshot: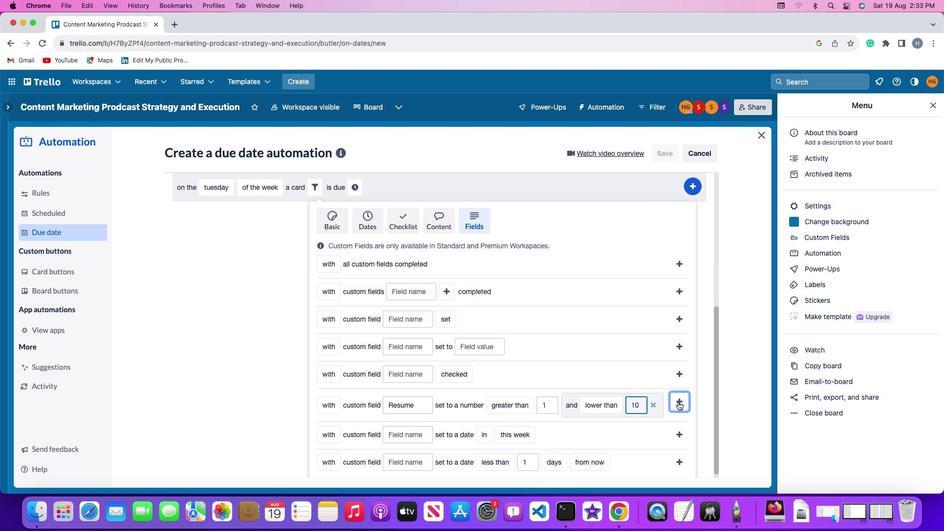 
Action: Mouse pressed left at (678, 401)
Screenshot: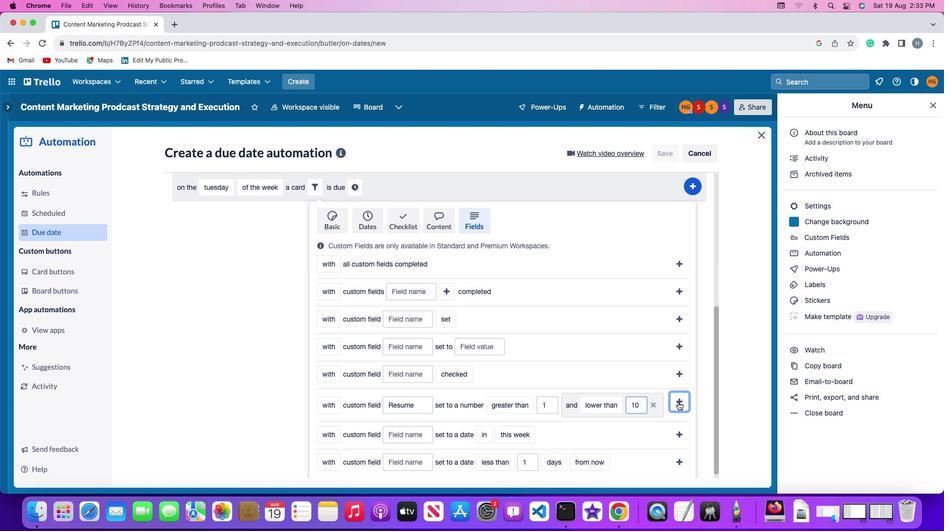 
Action: Mouse moved to (619, 428)
Screenshot: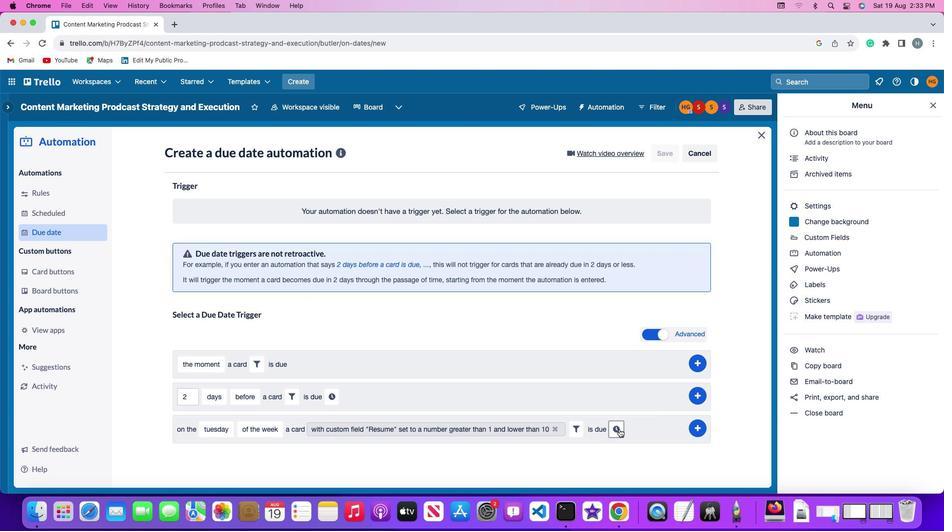 
Action: Mouse pressed left at (619, 428)
Screenshot: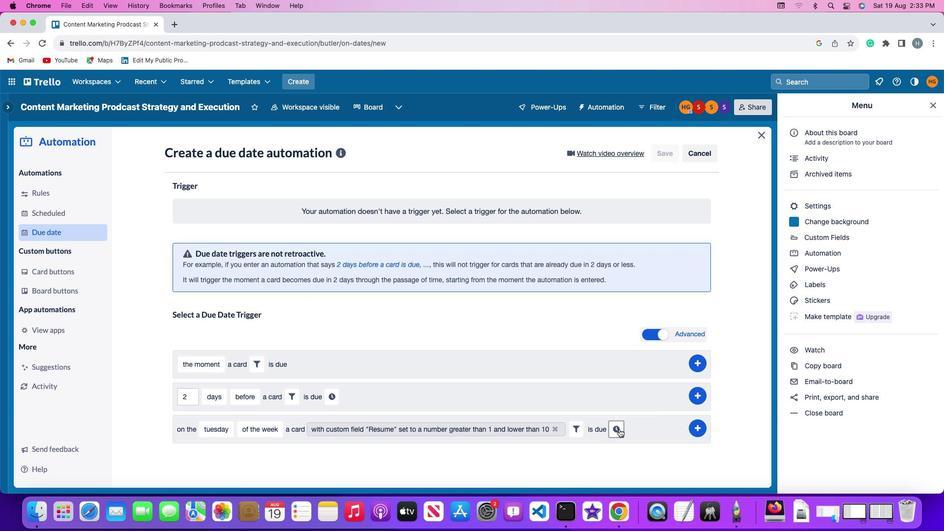 
Action: Mouse moved to (204, 451)
Screenshot: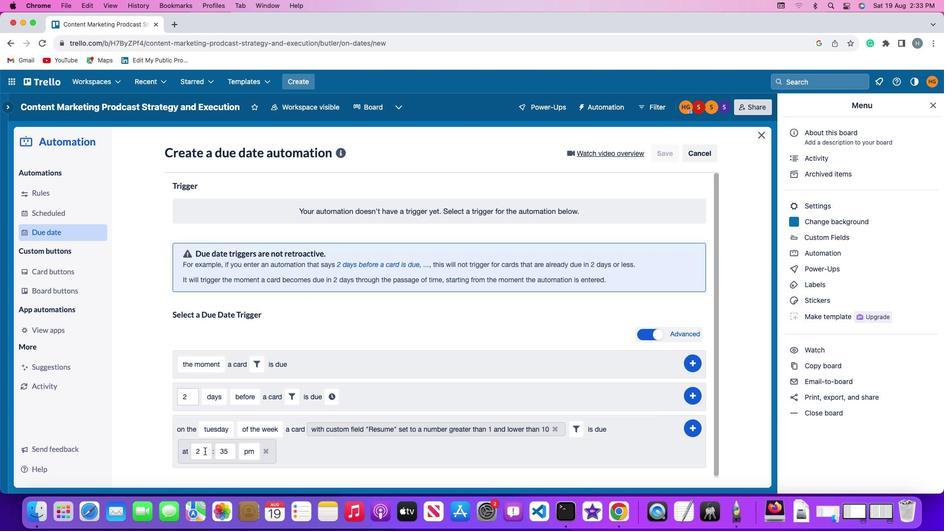 
Action: Mouse pressed left at (204, 451)
Screenshot: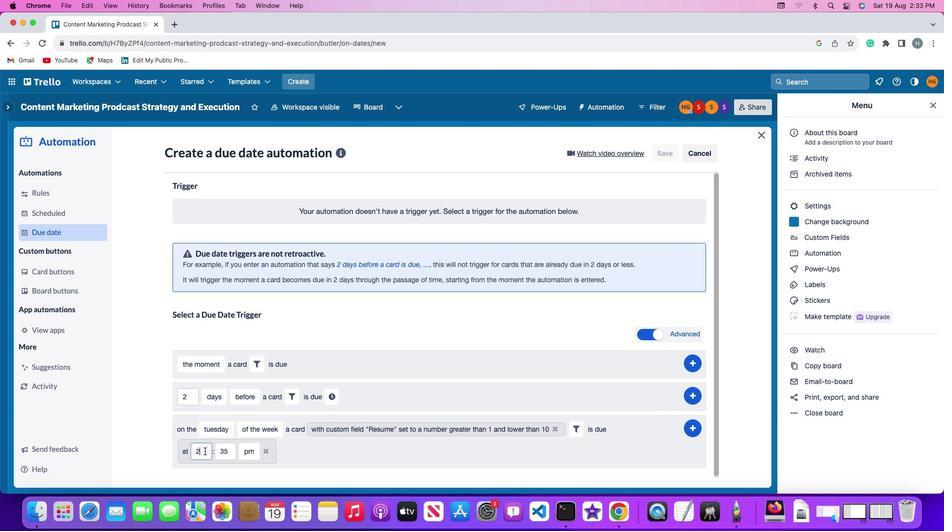 
Action: Key pressed Key.backspace'1''1'
Screenshot: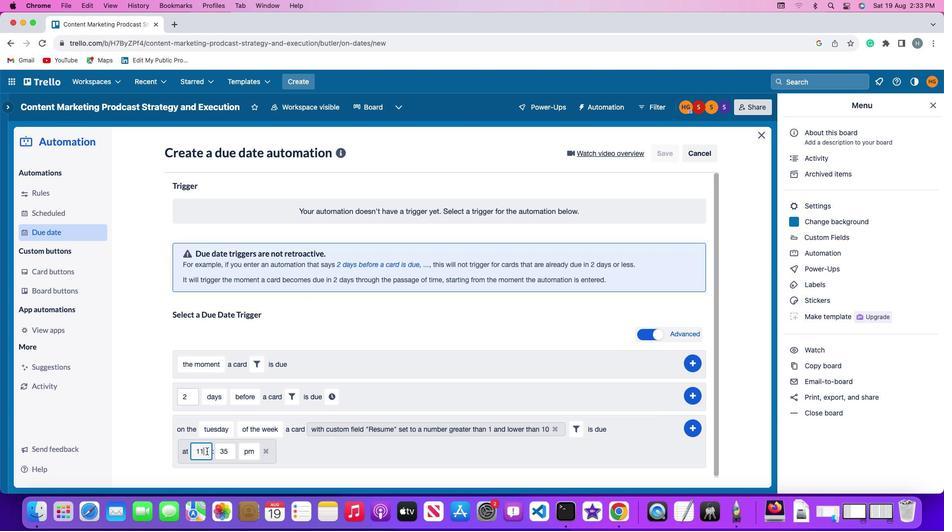 
Action: Mouse moved to (229, 451)
Screenshot: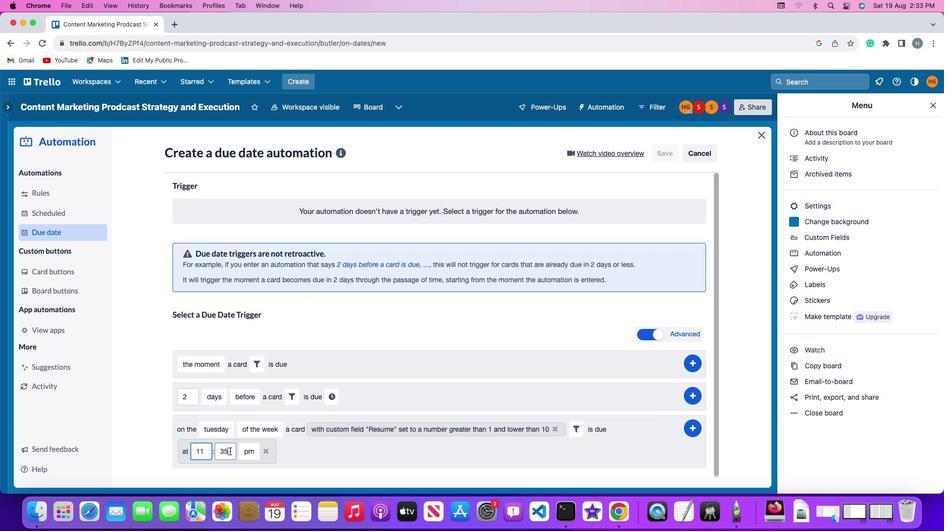 
Action: Mouse pressed left at (229, 451)
Screenshot: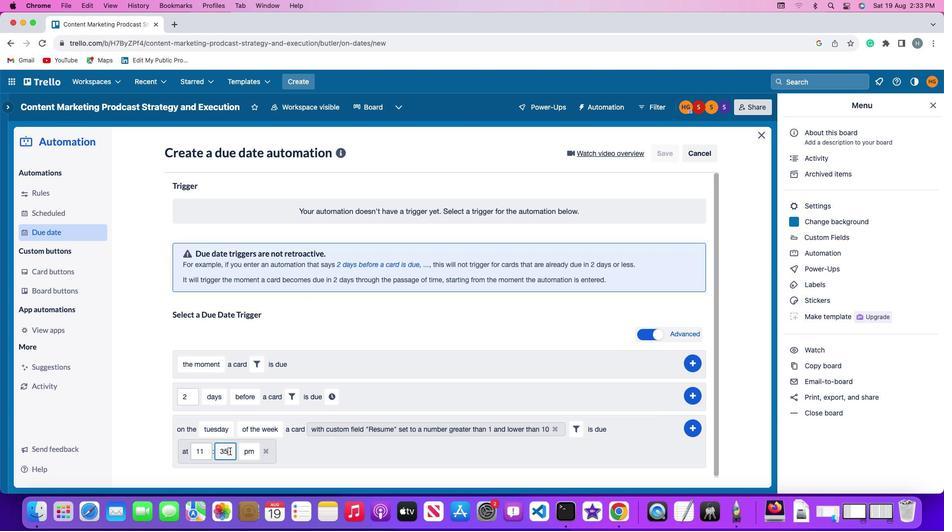 
Action: Mouse moved to (230, 451)
Screenshot: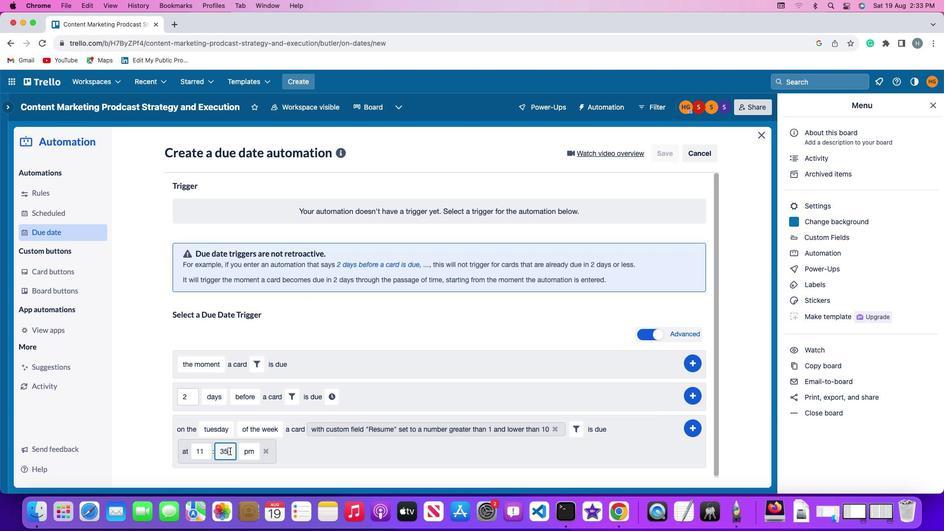 
Action: Key pressed Key.backspaceKey.backspace'0'
Screenshot: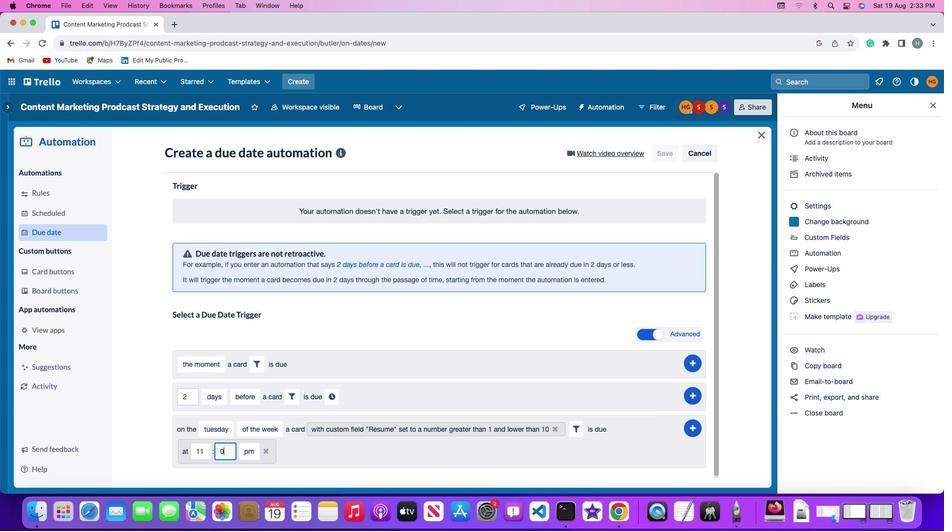 
Action: Mouse moved to (239, 452)
Screenshot: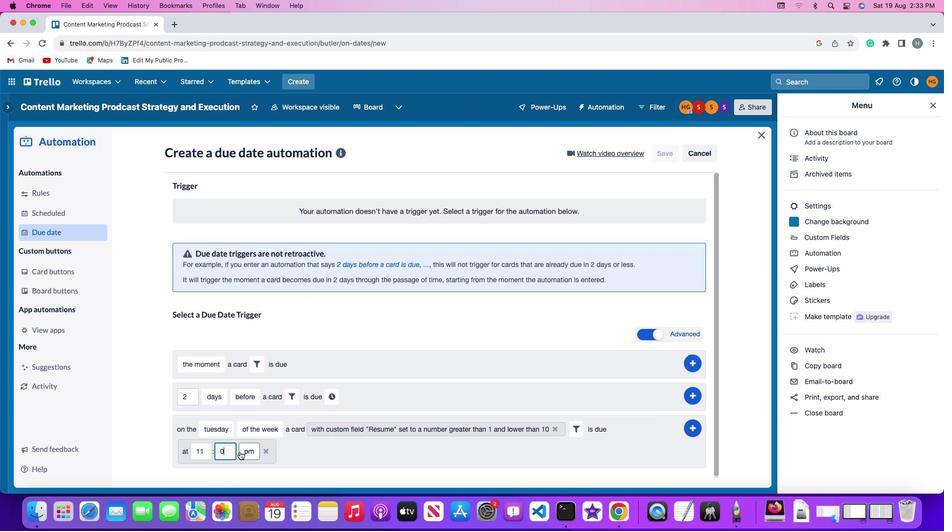 
Action: Key pressed '0'
Screenshot: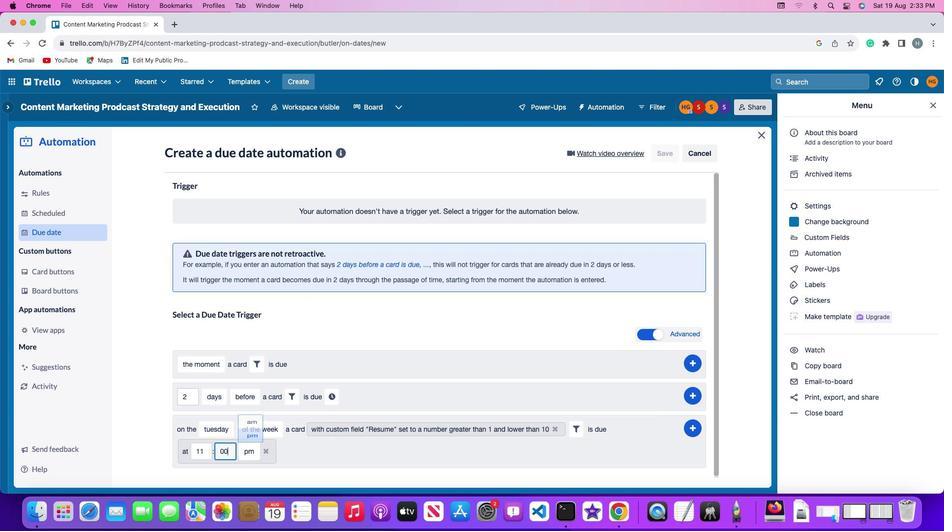 
Action: Mouse moved to (252, 410)
Screenshot: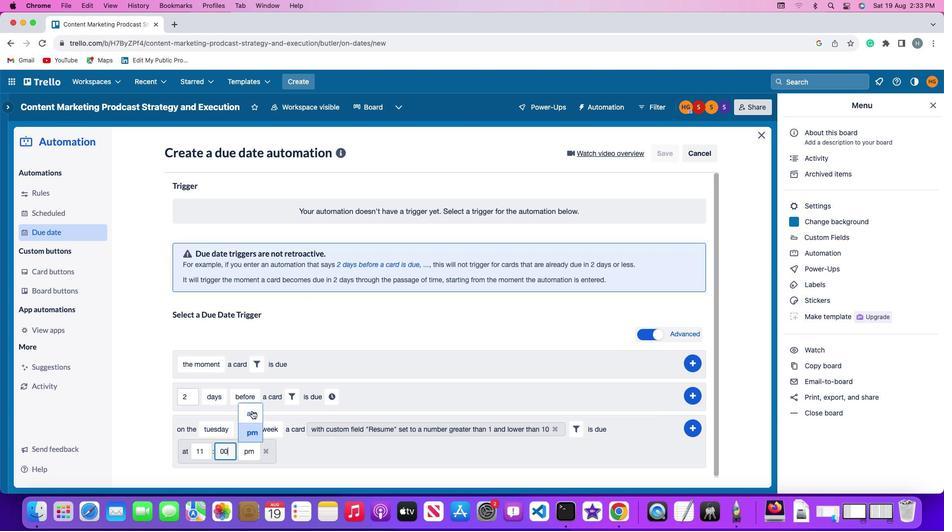 
Action: Mouse pressed left at (252, 410)
Screenshot: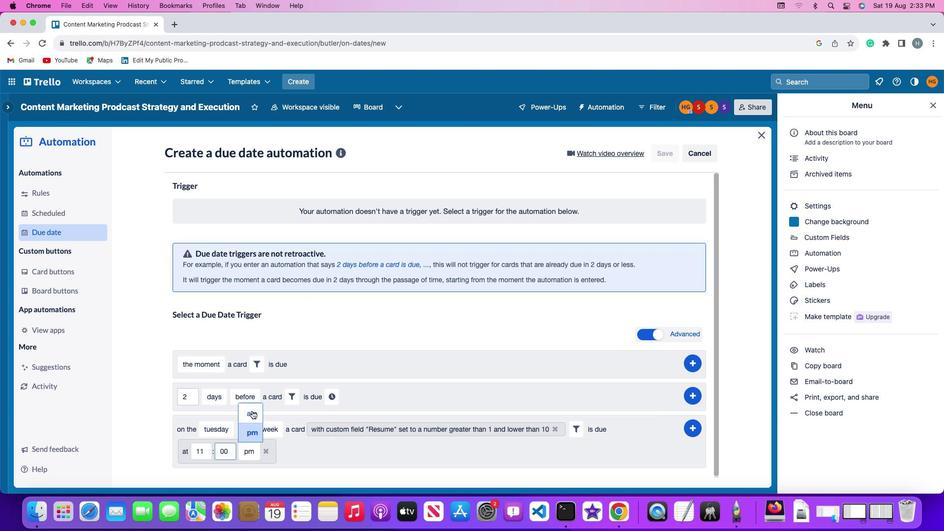 
Action: Mouse moved to (694, 424)
Screenshot: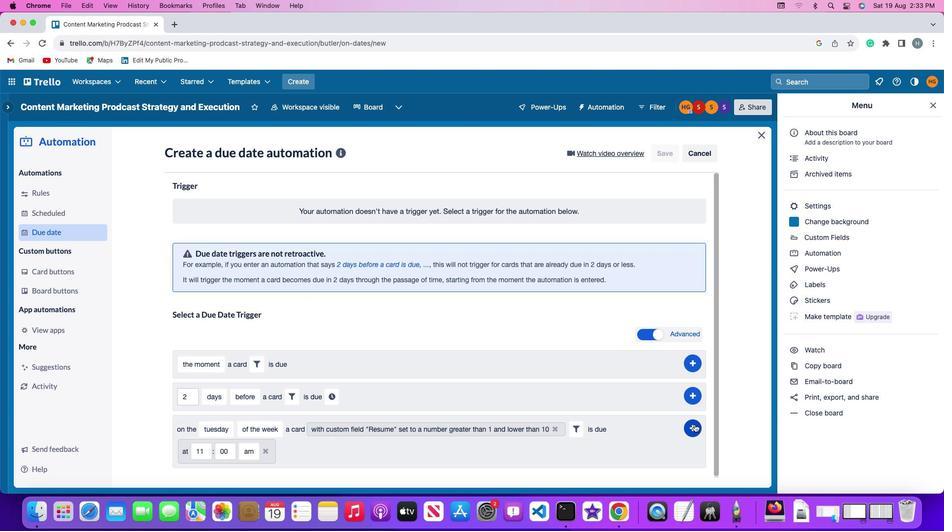 
Action: Mouse pressed left at (694, 424)
Screenshot: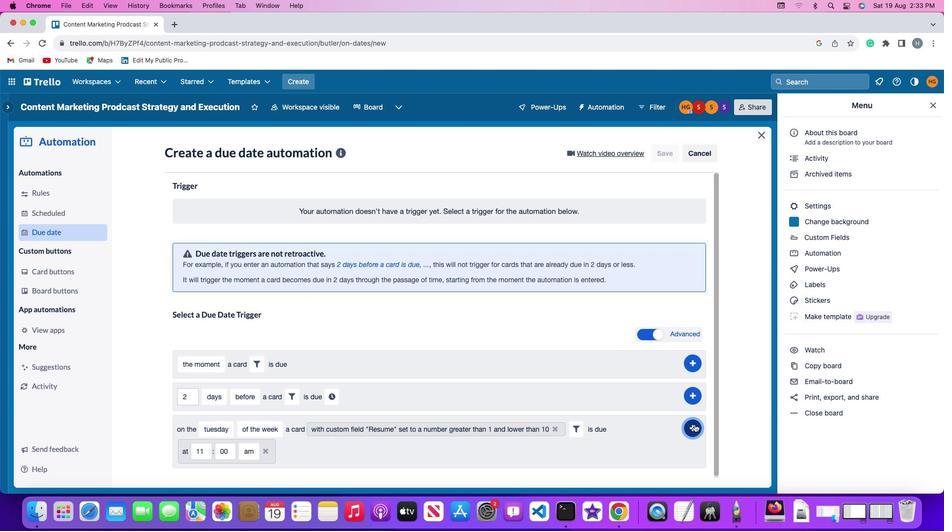 
Action: Mouse moved to (741, 364)
Screenshot: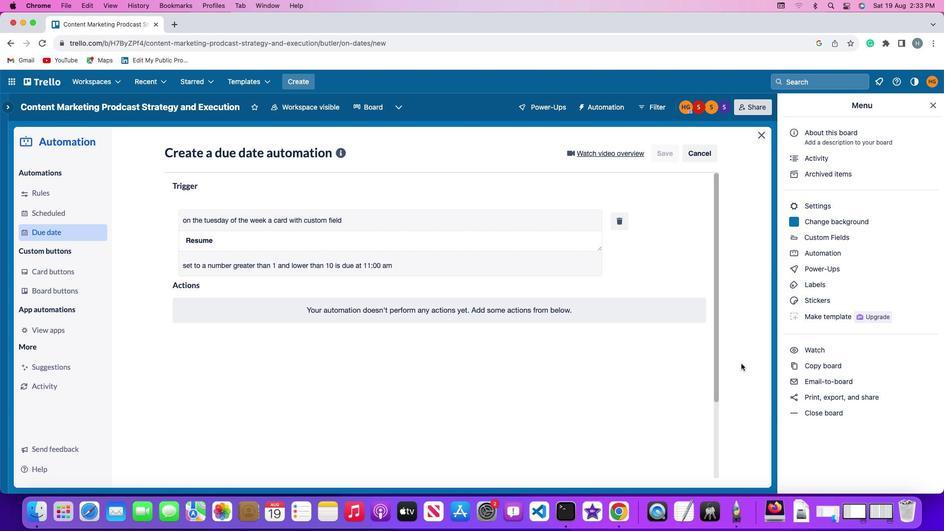 
